 Task: Open a blank sheet, save the file as Mounteverest.html and add heading 'Mount Everest',with the parapraph 'Mount Everest, located in the Himalayas, is the world's highest peak. Scaling its summit is an ultimate challenge for mountaineers worldwide. The breathtaking vistas and physical and mental endurance required make it an iconic and sought-after adventure.'Apply Font Style lexend And font size 14. Apply font style in  Heading 'Montserrat' and font size 24 Change heading alignment to  Center and paragraph alignment to  Left
Action: Mouse moved to (248, 126)
Screenshot: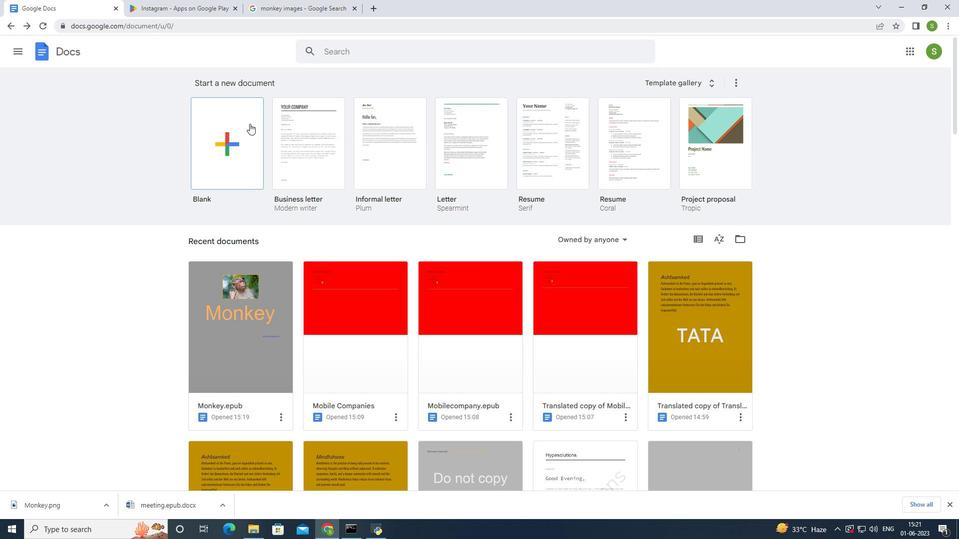 
Action: Mouse pressed left at (248, 126)
Screenshot: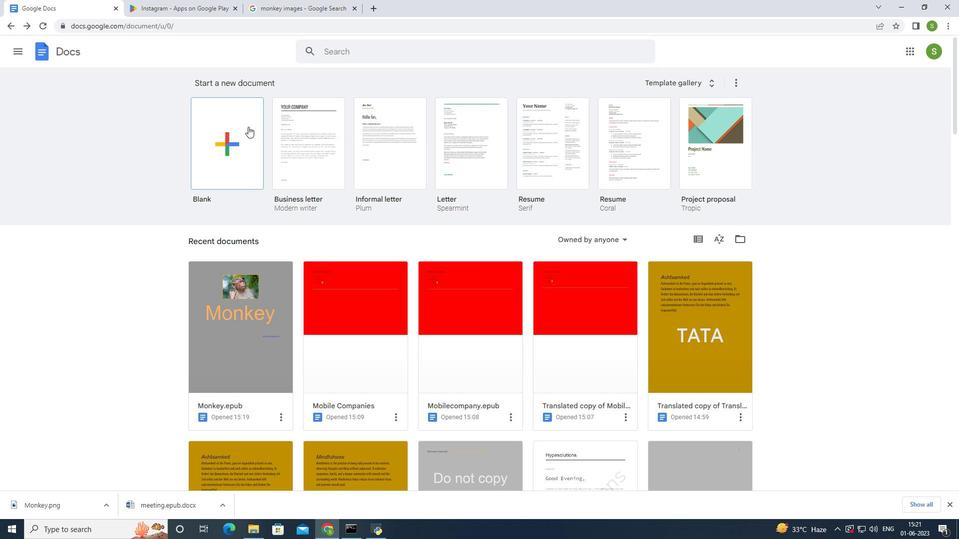 
Action: Mouse moved to (103, 43)
Screenshot: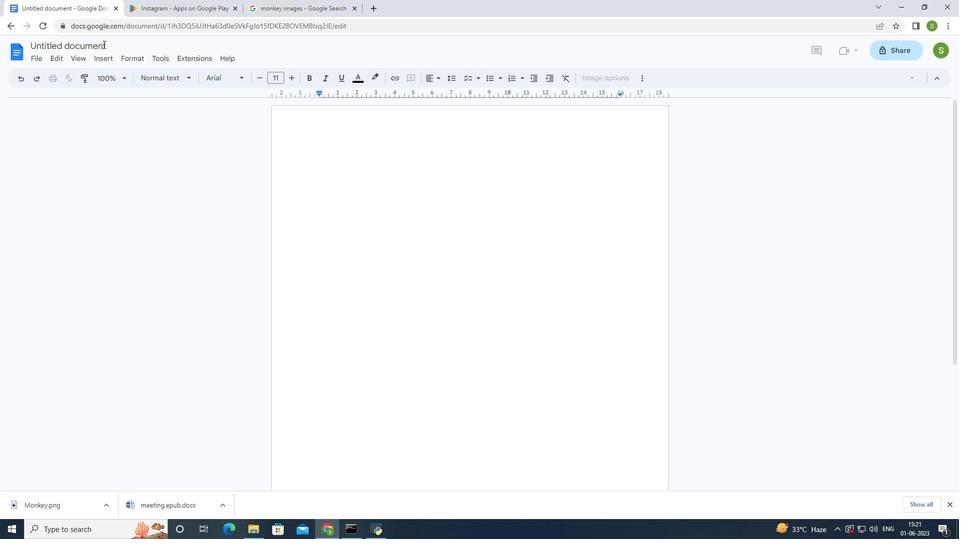 
Action: Mouse pressed left at (103, 43)
Screenshot: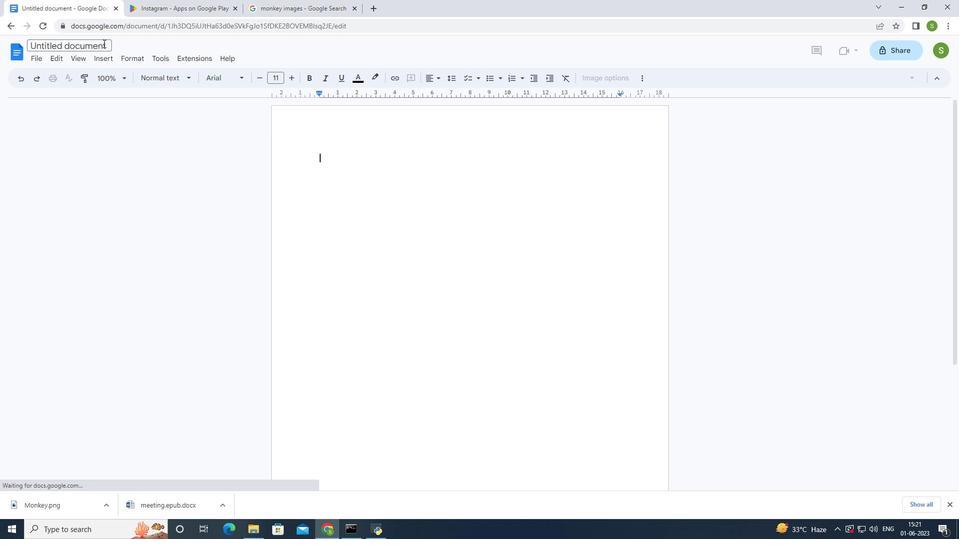 
Action: Mouse moved to (132, 40)
Screenshot: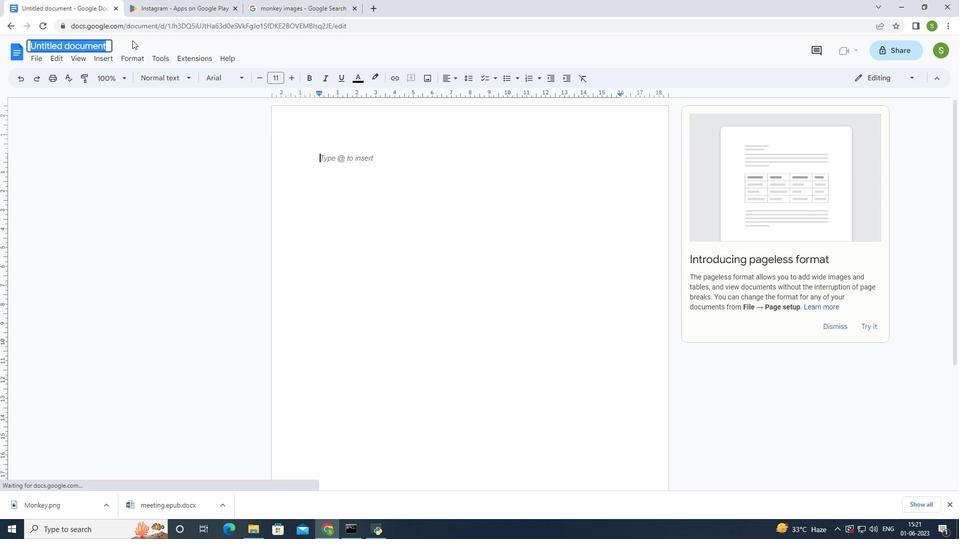 
Action: Key pressed <Key.shift>Mounteverest.html<Key.enter><Key.shift>Mount<Key.space><Key.shift><Key.shift><Key.shift><Key.shift><Key.shift><Key.shift><Key.shift><Key.shift>Everest<Key.enter><Key.shift>Mount<Key.space><Key.caps_lock><Key.caps_lock><Key.caps_lock><Key.caps_lock><Key.caps_lock><Key.caps_lock><Key.caps_lock><Key.caps_lock><Key.caps_lock><Key.caps_lock><Key.caps_lock><Key.caps_lock><Key.caps_lock><Key.caps_lock>e<Key.caps_lock>VEREST<Key.space>LOCATED<Key.space>IN<Key.space>THE<Key.space><Key.shift>hIMALAYAS<Key.space>I<Key.space><Key.backspace>S<Key.space>THE<Key.space>WORLD'S<Key.space>HIGHEST<Key.space>PEAK.<Key.space><Key.shift>sCALING<Key.space>ITS<Key.space>THE<Key.space><Key.shift>hIMALAYE<Key.backspace>AS,<Key.space>IS<Key.space>THE<Key.space>WORLD<Key.space><Key.backspace>'S<Key.space>HIGHEST<Key.space>PEAK.<Key.space><Key.backspace><Key.backspace><Key.backspace><Key.backspace><Key.backspace><Key.backspace><Key.backspace><Key.backspace><Key.backspace><Key.backspace><Key.backspace><Key.backspace><Key.backspace><Key.backspace><Key.backspace><Key.backspace><Key.backspace><Key.backspace><Key.backspace><Key.backspace><Key.backspace><Key.backspace><Key.backspace><Key.backspace><Key.backspace><Key.backspace><Key.backspace><Key.backspace><Key.backspace><Key.backspace><Key.backspace><Key.backspace><Key.backspace><Key.backspace><Key.backspace><Key.backspace><Key.backspace><Key.backspace><Key.backspace><Key.backspace><Key.backspace><Key.backspace><Key.backspace><Key.backspace>SUMMIT<Key.space>IS<Key.space>AN<Key.space>UNL<Key.backspace><Key.backspace>LTIMATE<Key.space>CHALLENGE<Key.space>FOR<Key.space>MOUNTAINEERS<Key.space>WORLDWIDE.<Key.space><Key.shift>tHE<Key.space>BREATH<Key.space>TAKING<Key.space>VISTAS<Key.space>AND<Key.space>PHYSICAL<Key.space>AND<Key.space>MENTAL<Key.space>ENDURANCE<Key.space>REQUIRED<Key.space>MAKE<Key.space>IT<Key.space>AN<Key.space>ICONIC<Key.space>AND<Key.space>SOUGHT-AFTER<Key.space>ADVENTURE.
Screenshot: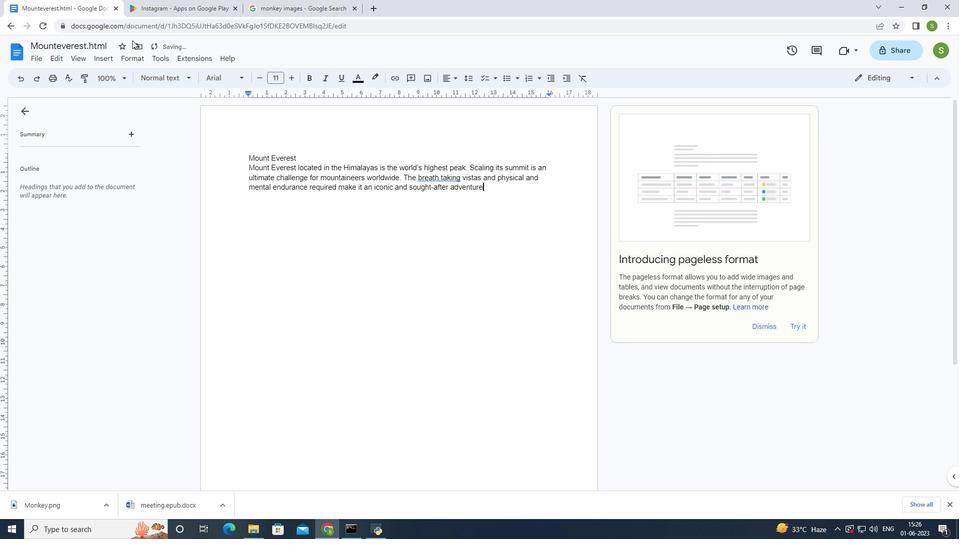 
Action: Mouse moved to (447, 179)
Screenshot: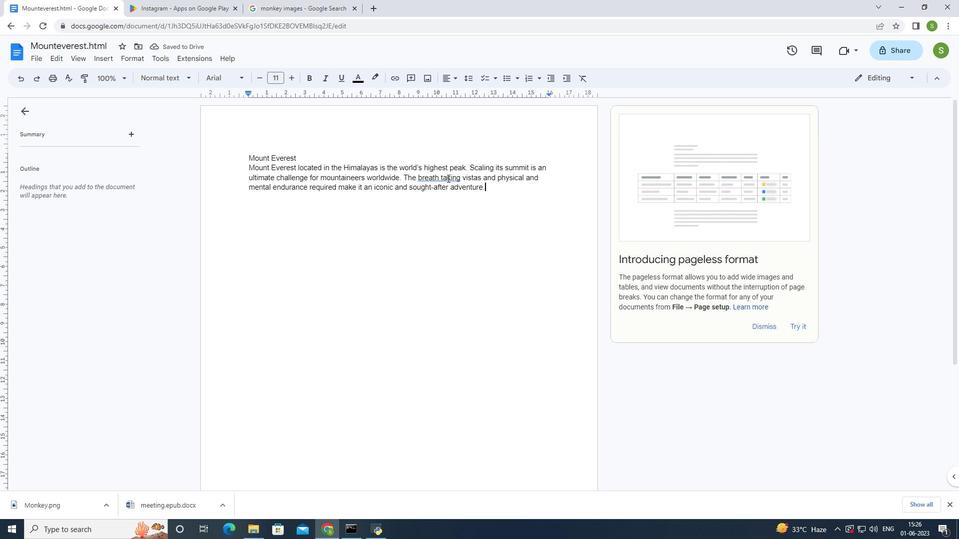 
Action: Mouse pressed left at (447, 179)
Screenshot: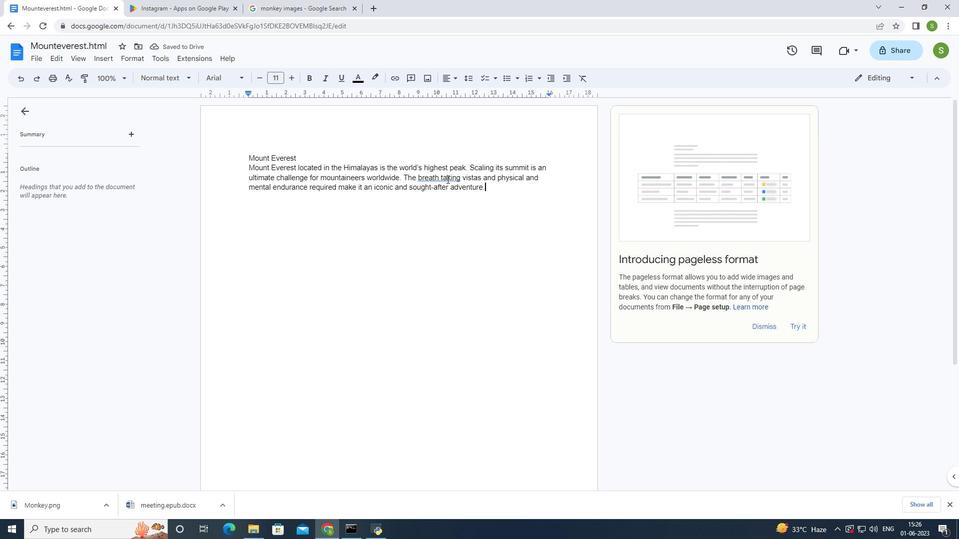 
Action: Mouse moved to (449, 164)
Screenshot: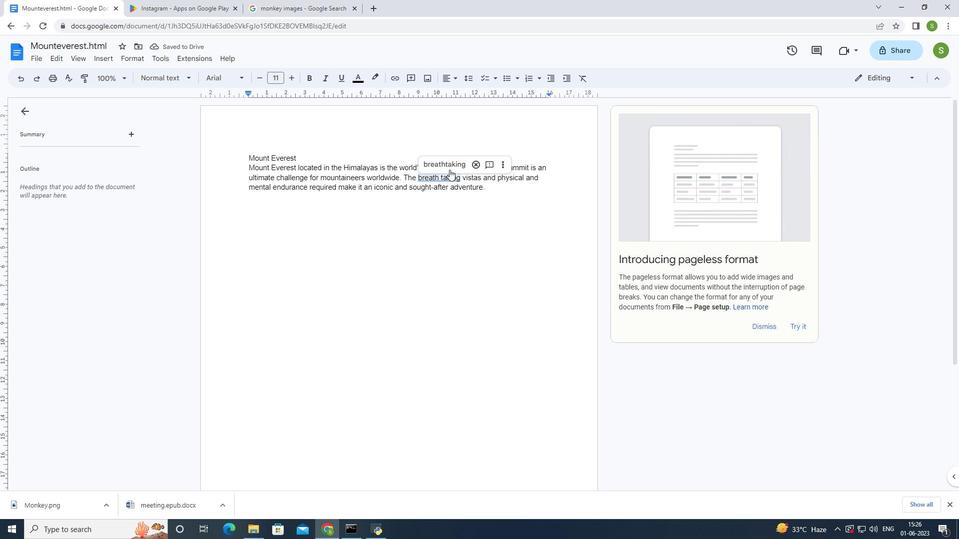 
Action: Mouse pressed left at (449, 164)
Screenshot: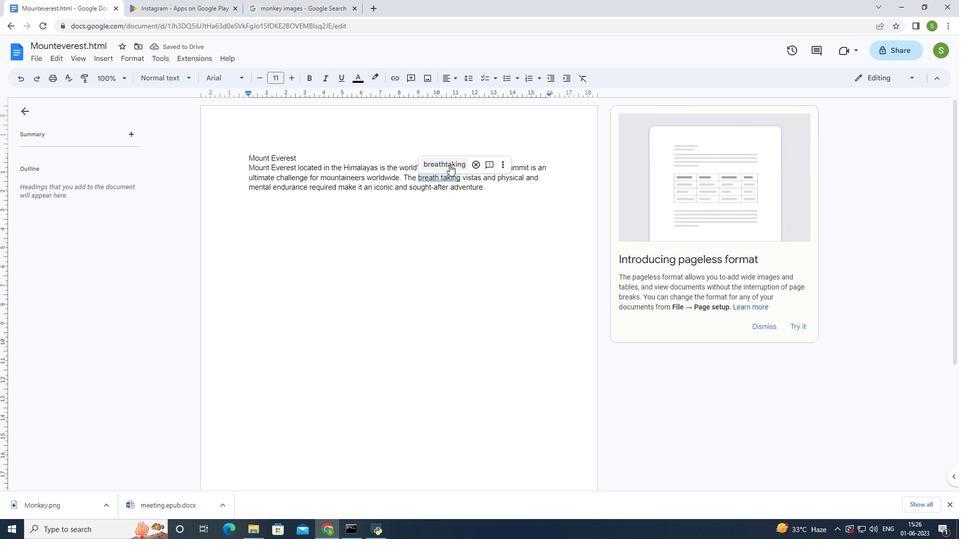 
Action: Mouse moved to (492, 185)
Screenshot: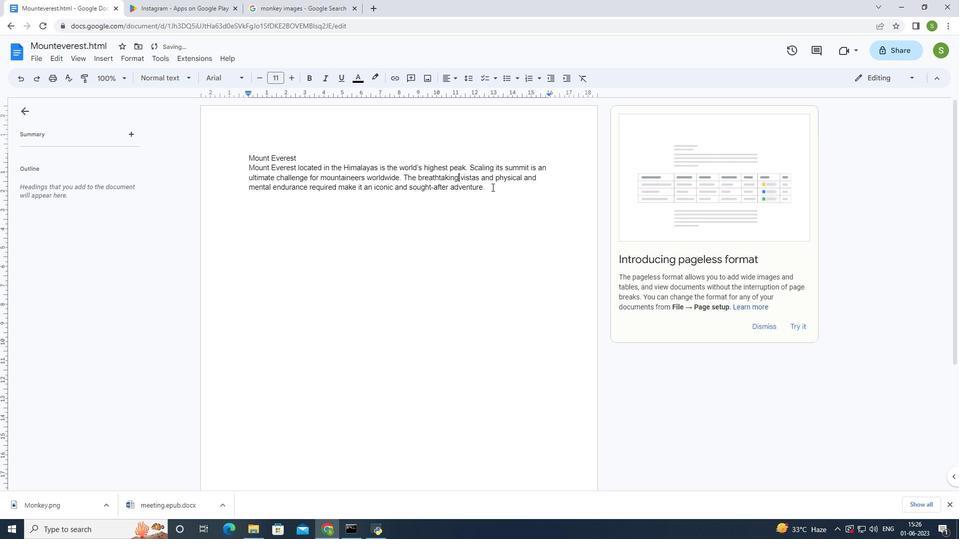 
Action: Mouse pressed left at (492, 185)
Screenshot: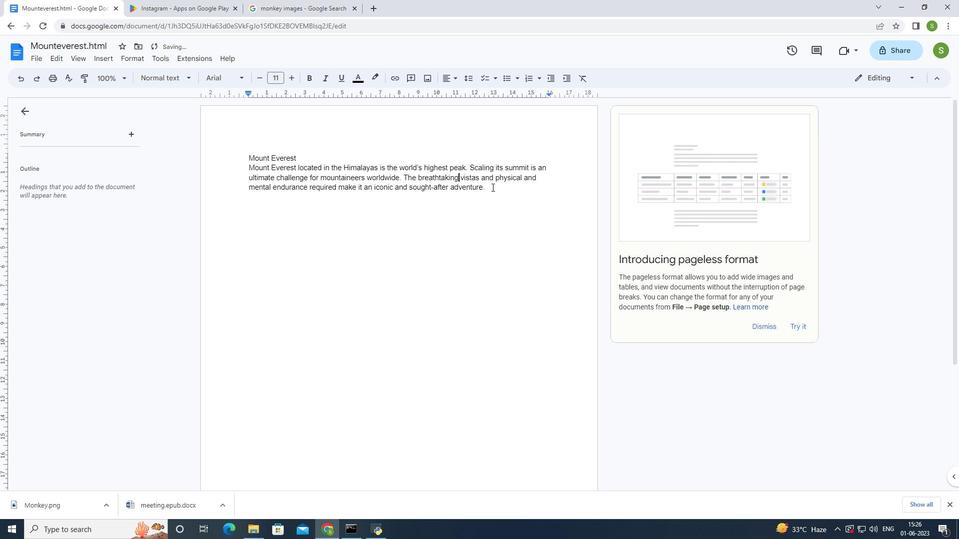 
Action: Mouse moved to (247, 167)
Screenshot: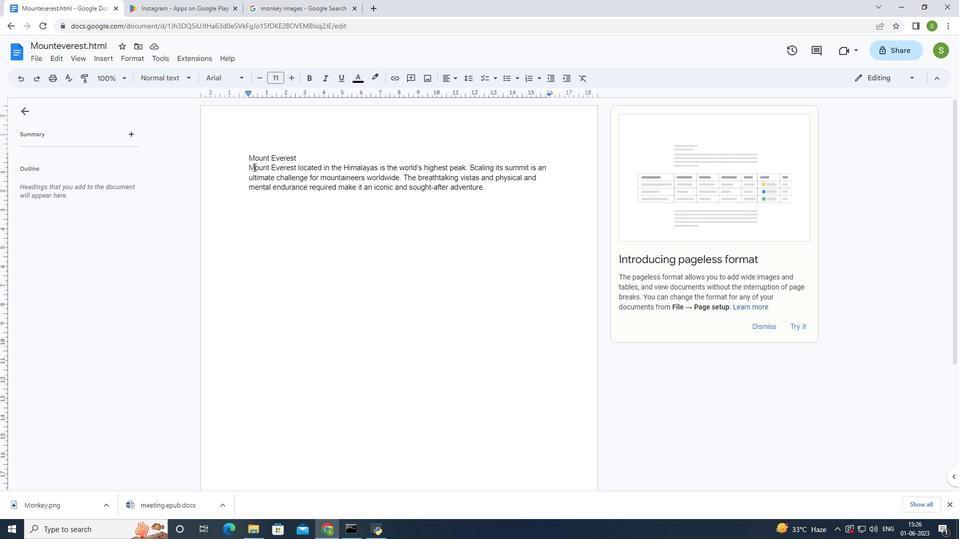 
Action: Mouse pressed left at (247, 167)
Screenshot: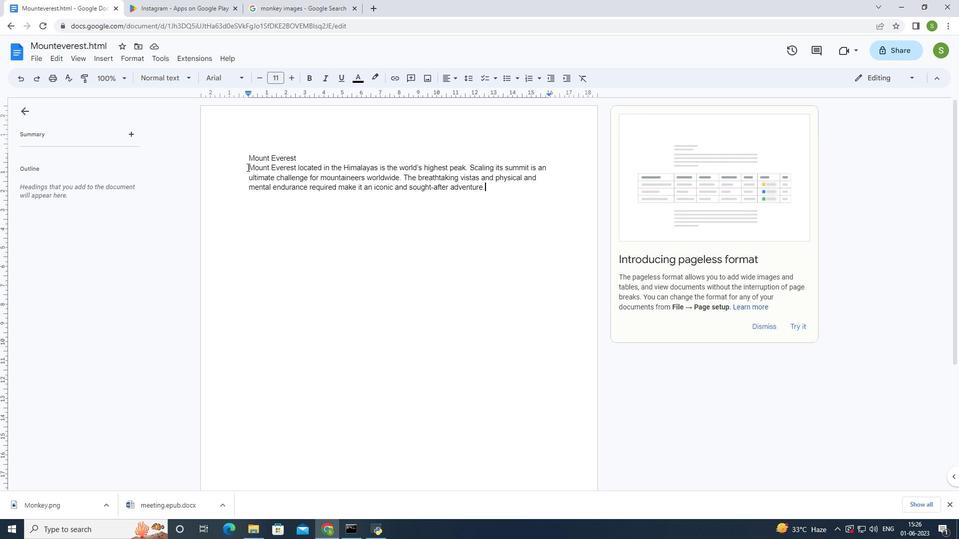 
Action: Mouse moved to (224, 75)
Screenshot: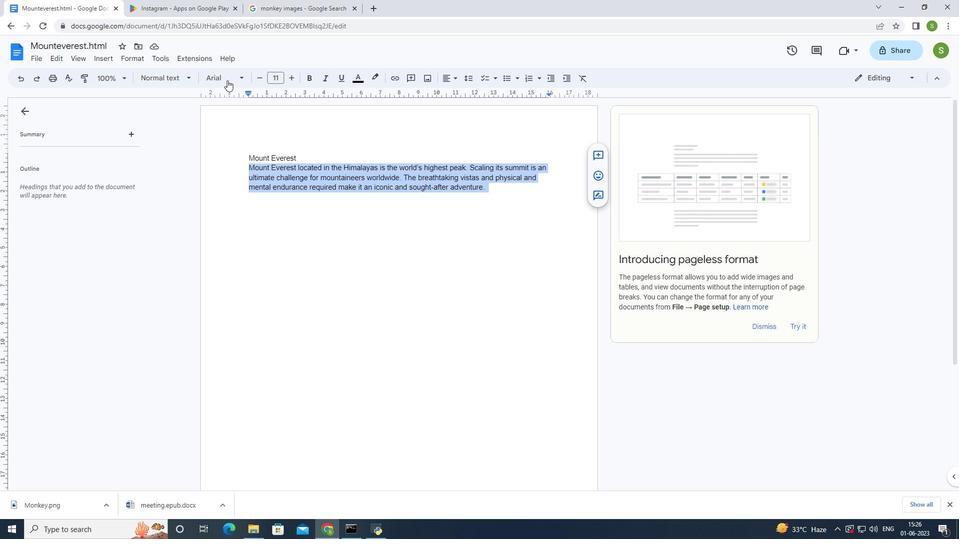 
Action: Mouse pressed left at (224, 75)
Screenshot: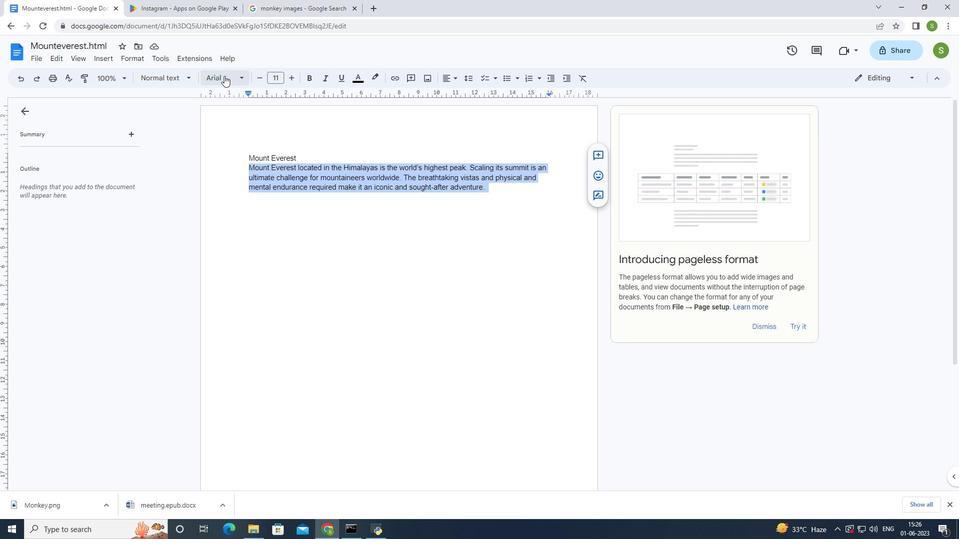 
Action: Mouse moved to (246, 98)
Screenshot: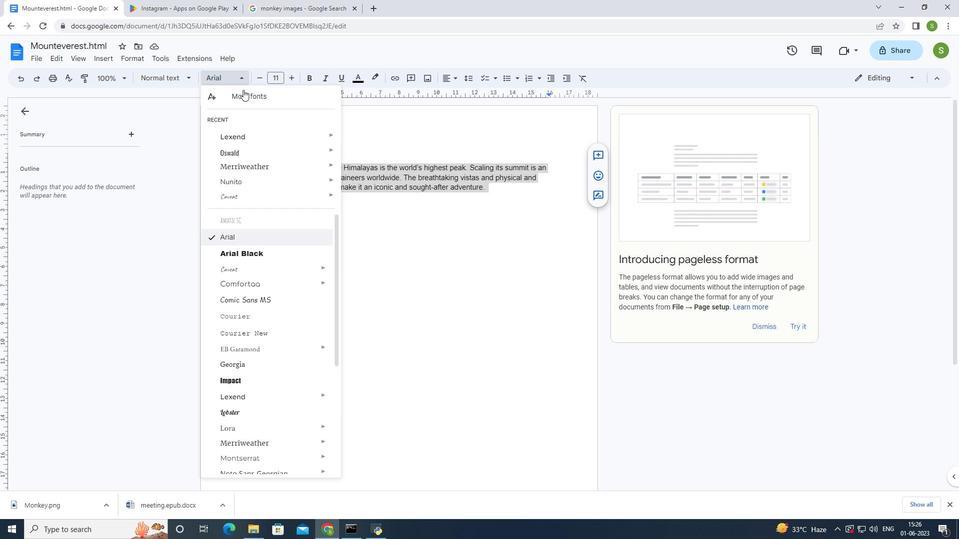
Action: Mouse pressed left at (246, 98)
Screenshot: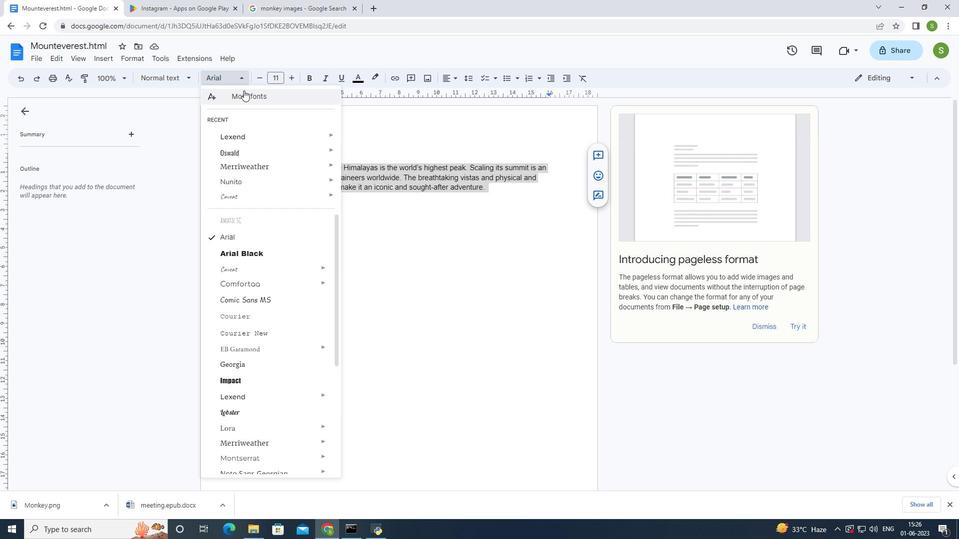 
Action: Mouse moved to (329, 142)
Screenshot: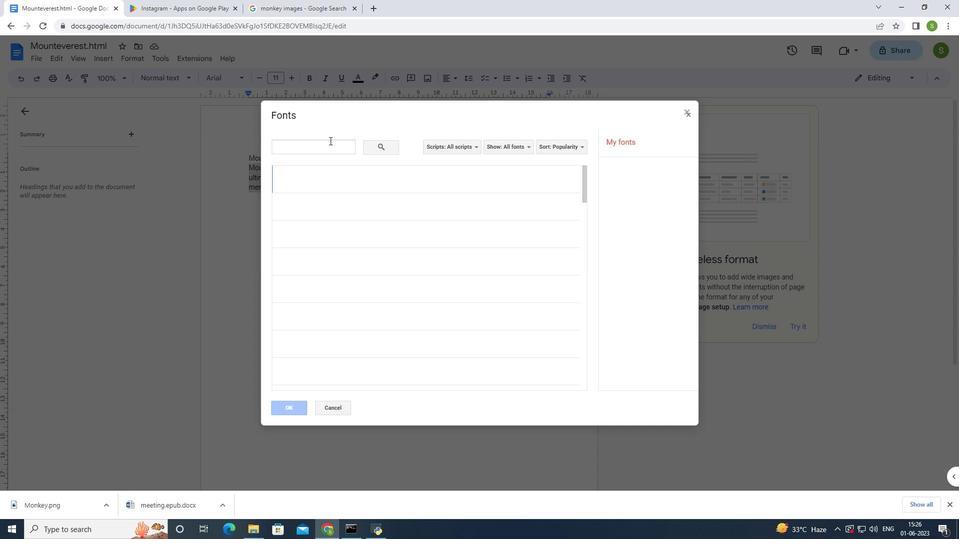 
Action: Mouse pressed left at (329, 142)
Screenshot: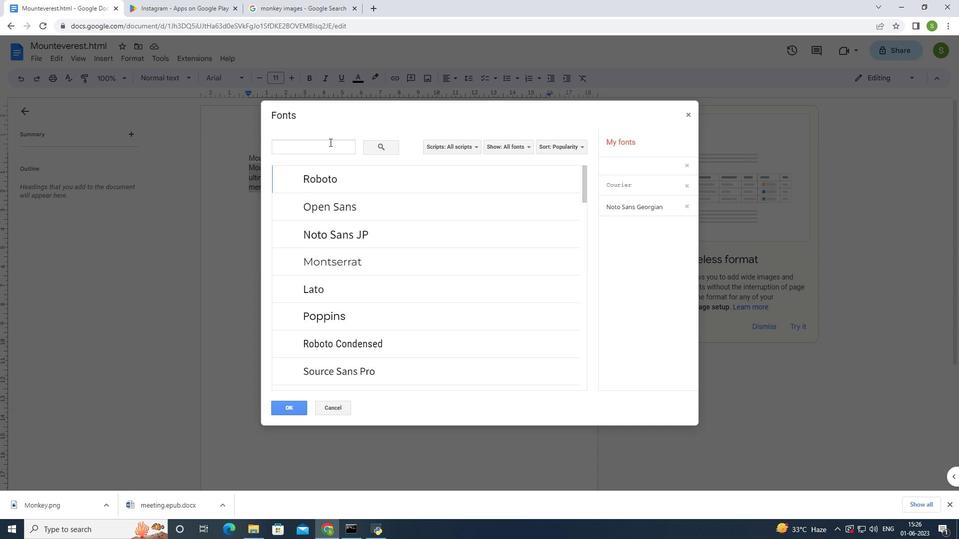 
Action: Mouse moved to (331, 146)
Screenshot: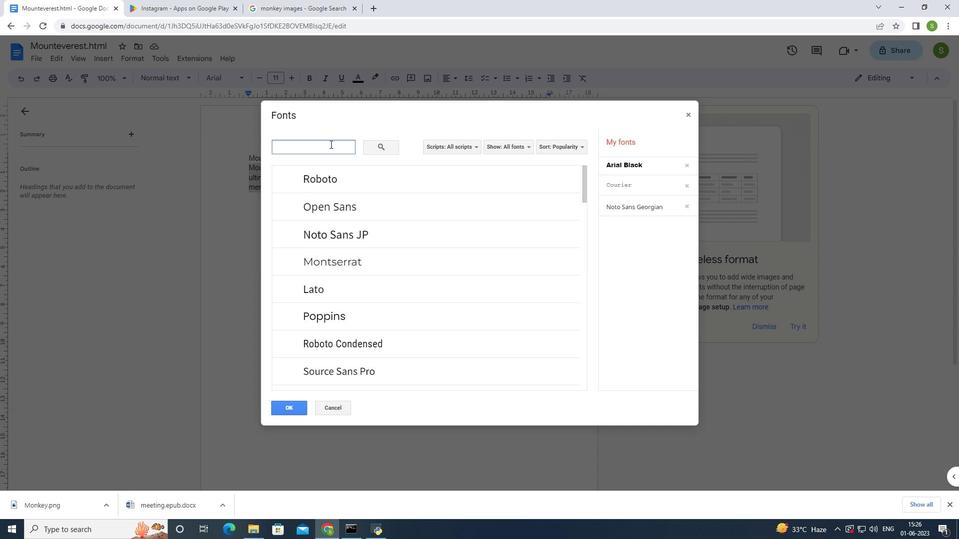 
Action: Key pressed <Key.shift><Key.shift>lEX
Screenshot: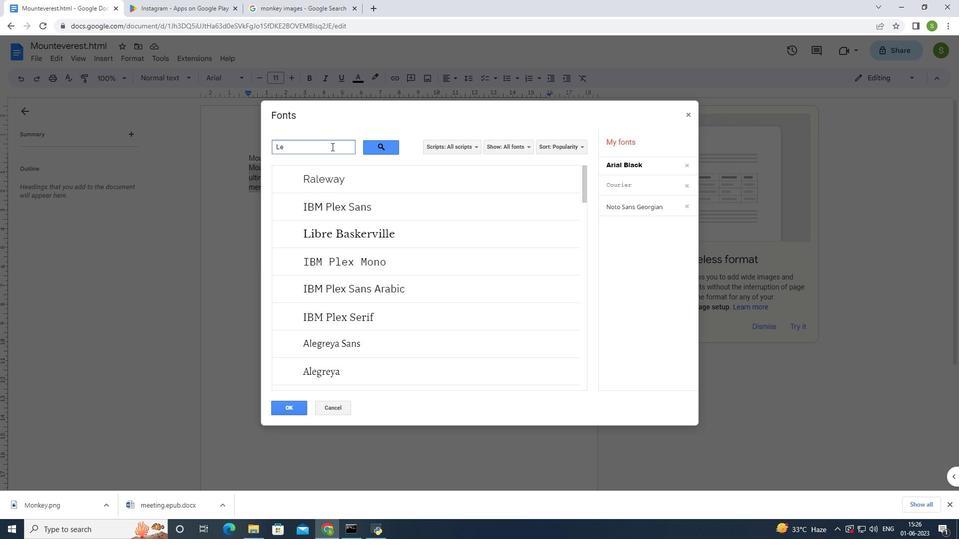 
Action: Mouse moved to (959, 539)
Screenshot: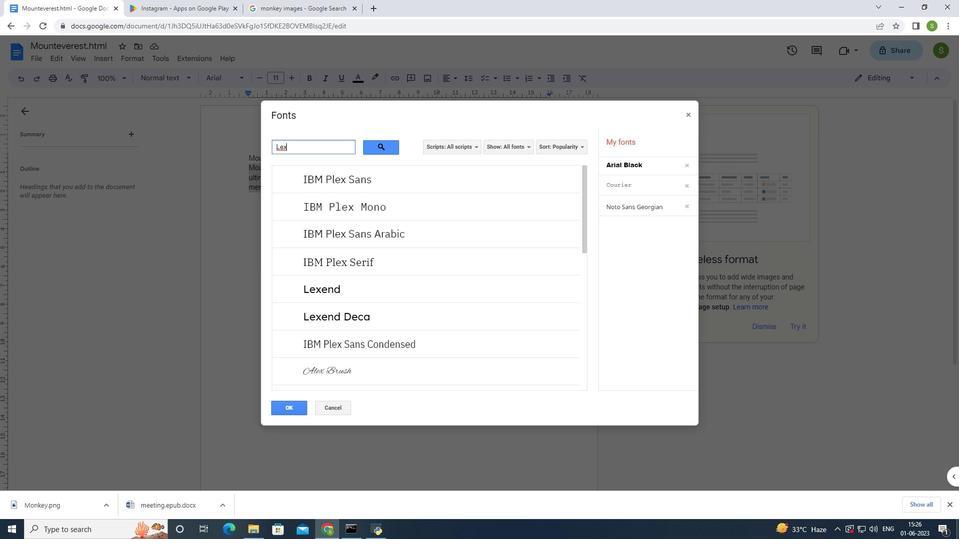 
Action: Key pressed END
Screenshot: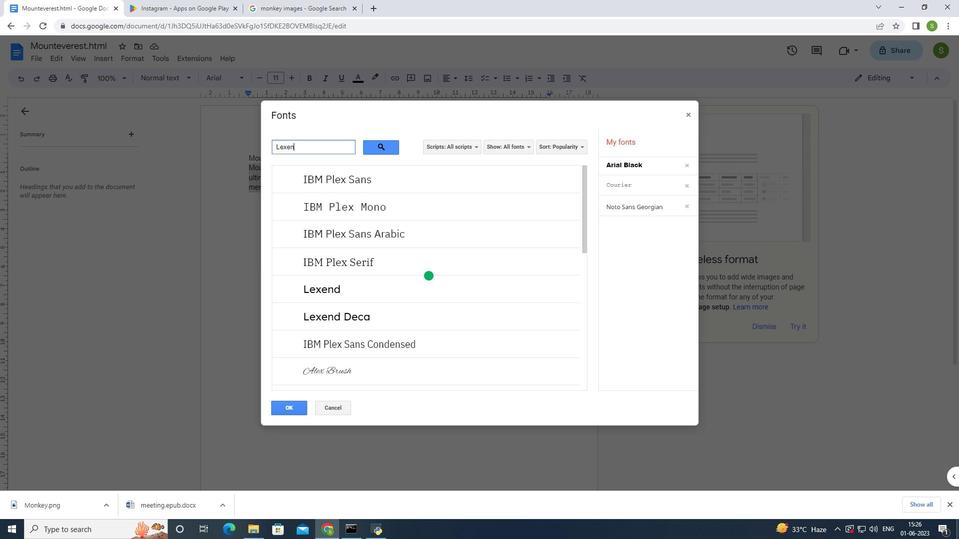 
Action: Mouse moved to (388, 173)
Screenshot: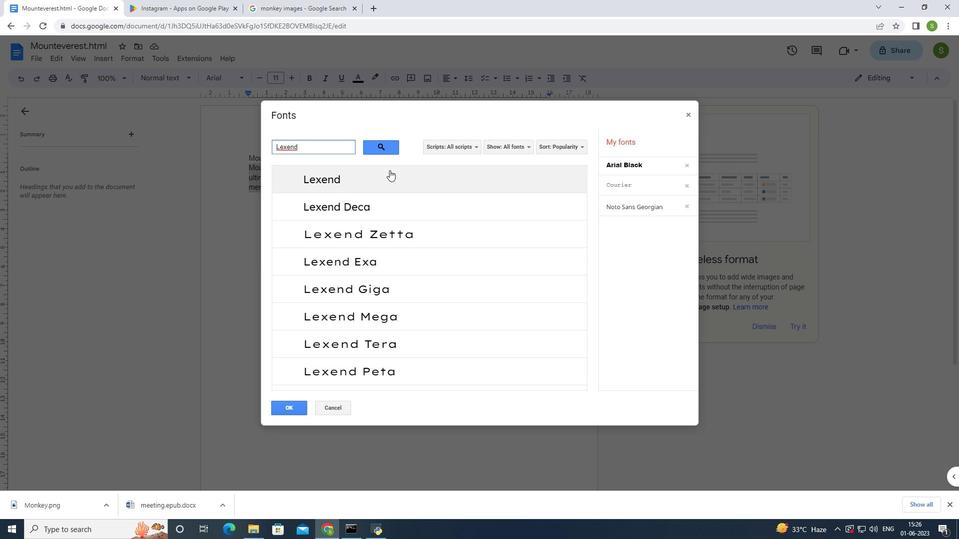 
Action: Mouse pressed left at (388, 173)
Screenshot: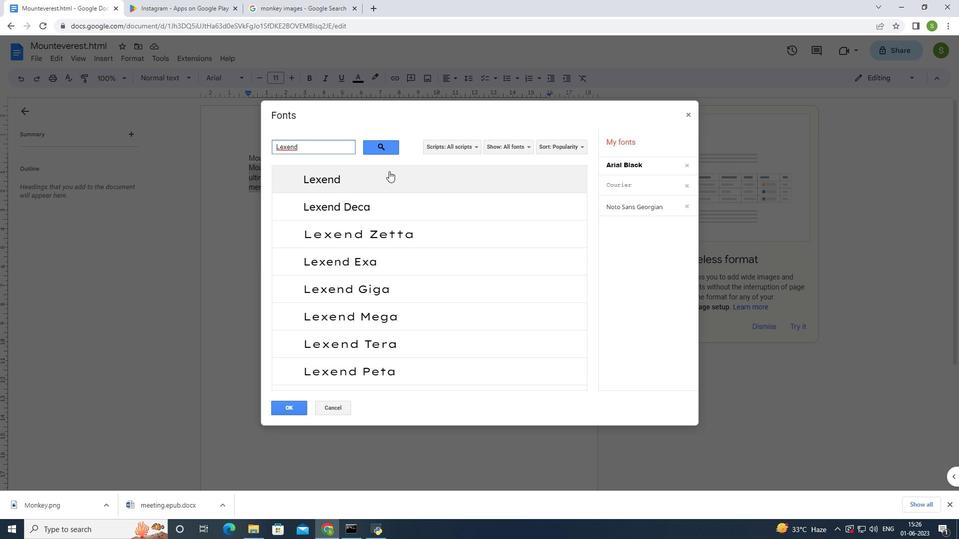
Action: Mouse moved to (290, 405)
Screenshot: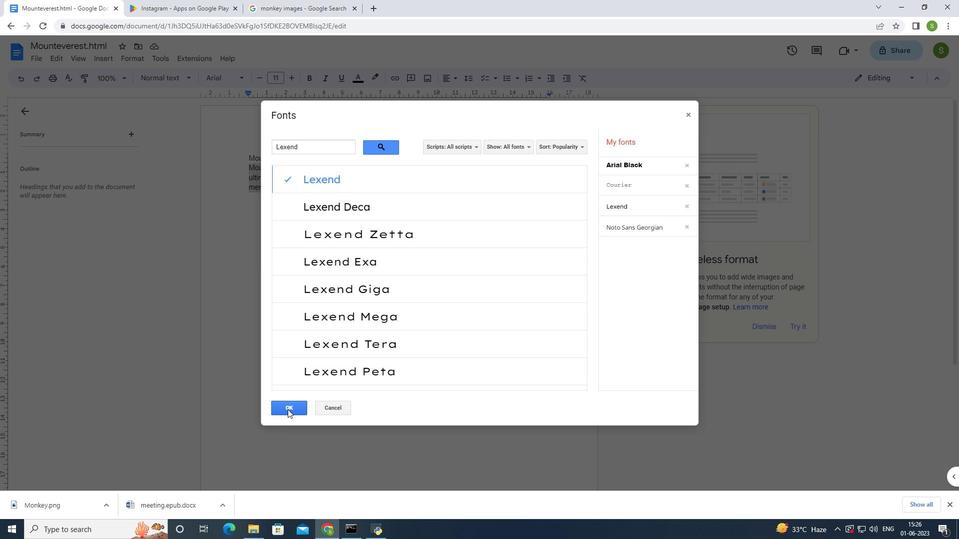 
Action: Mouse pressed left at (290, 405)
Screenshot: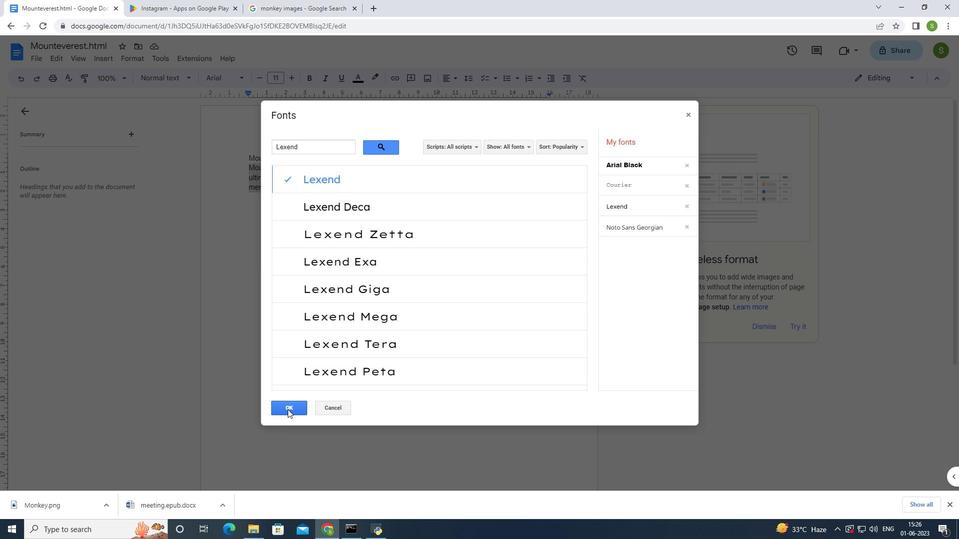
Action: Mouse moved to (290, 79)
Screenshot: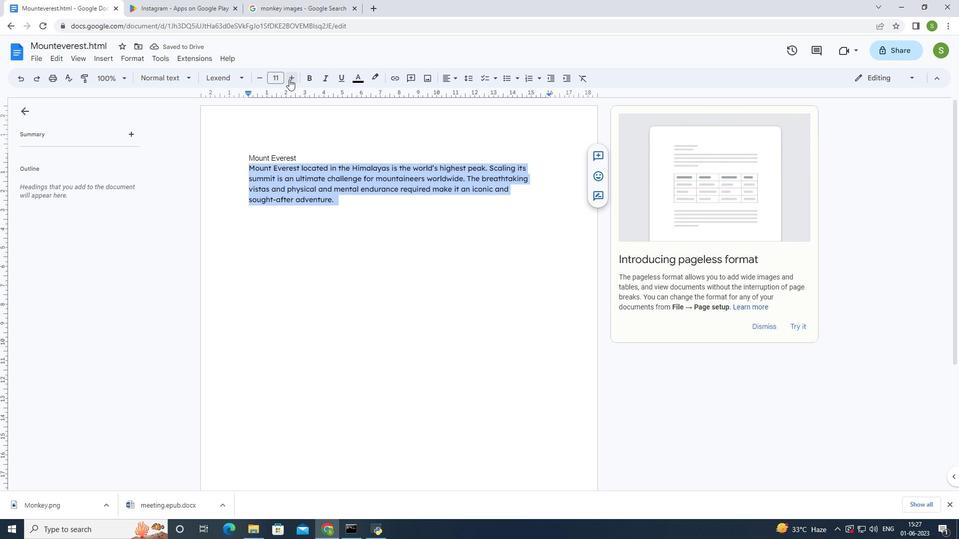 
Action: Mouse pressed left at (290, 79)
Screenshot: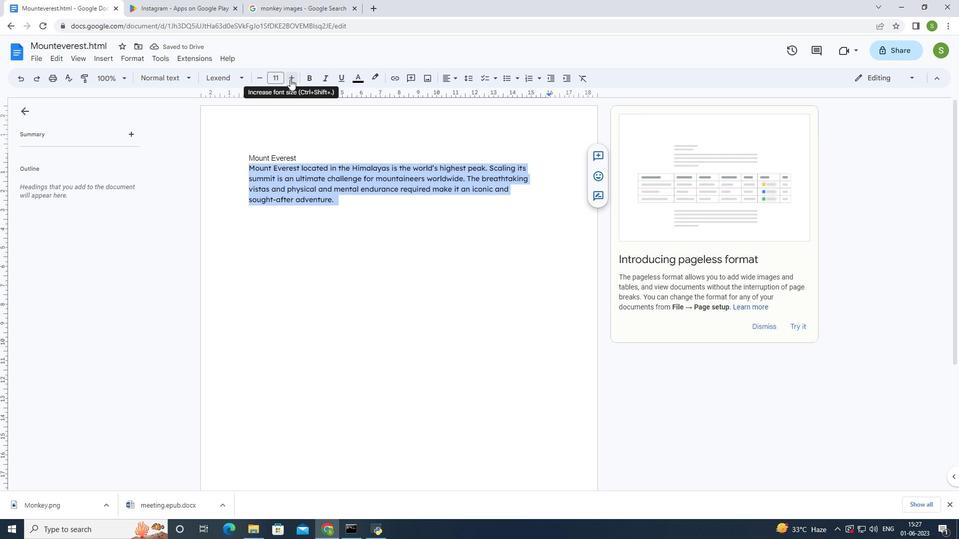 
Action: Mouse pressed left at (290, 79)
Screenshot: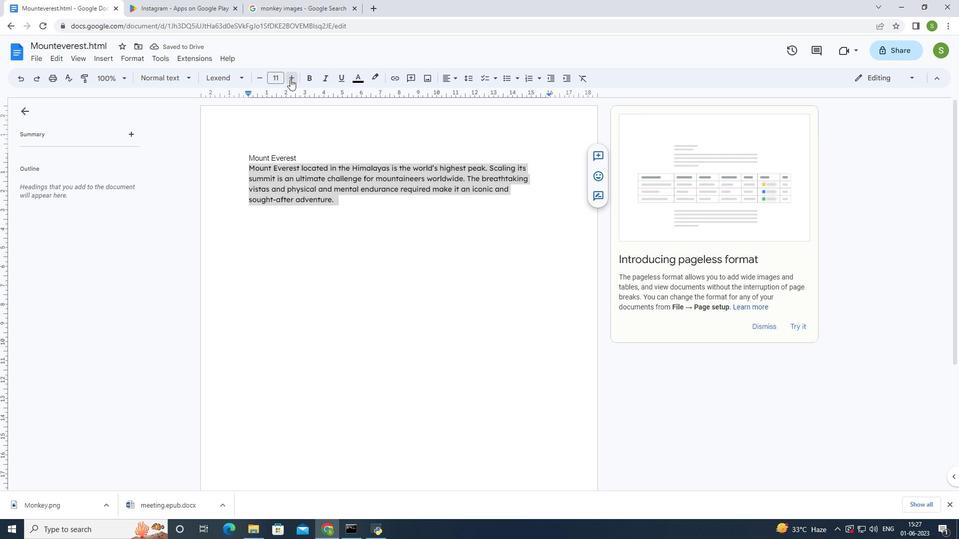 
Action: Mouse pressed left at (290, 79)
Screenshot: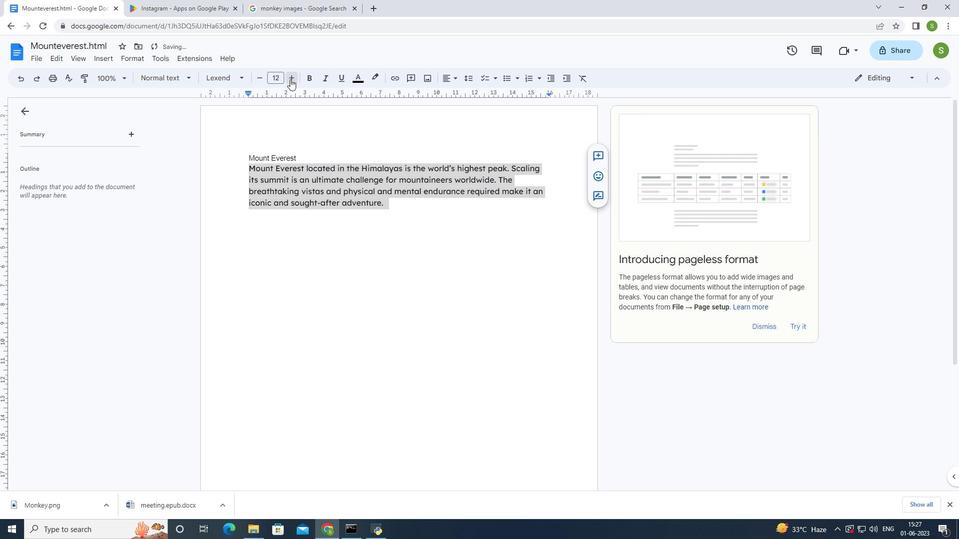 
Action: Mouse moved to (290, 79)
Screenshot: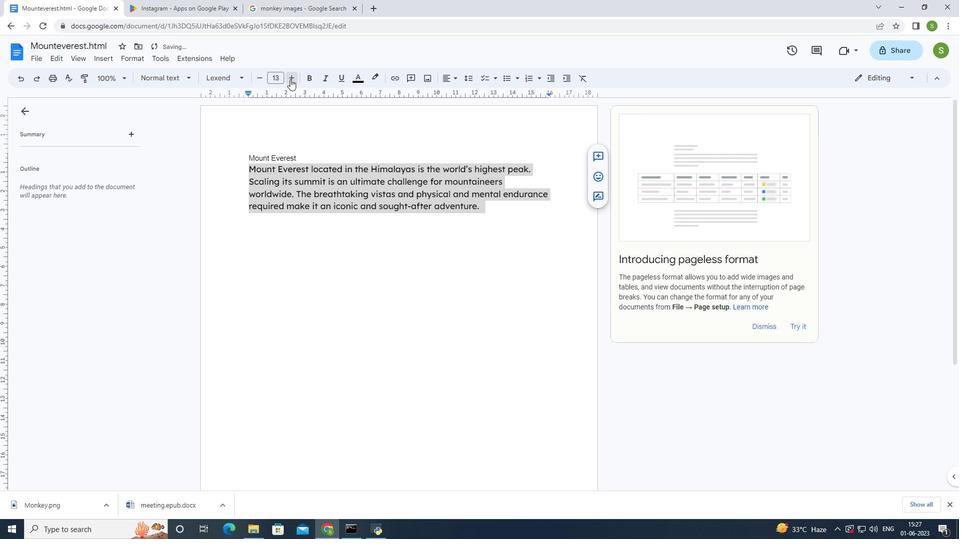 
Action: Mouse pressed left at (290, 79)
Screenshot: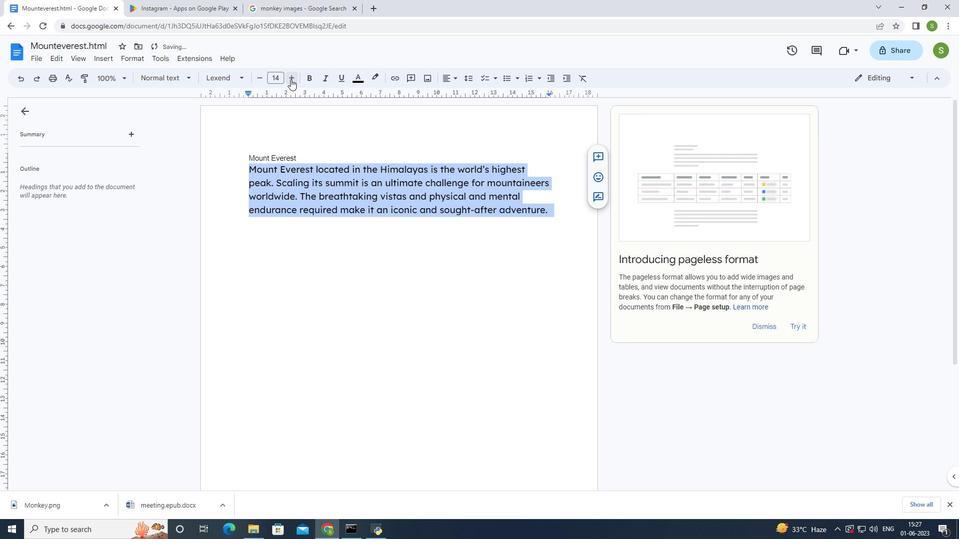 
Action: Mouse moved to (259, 81)
Screenshot: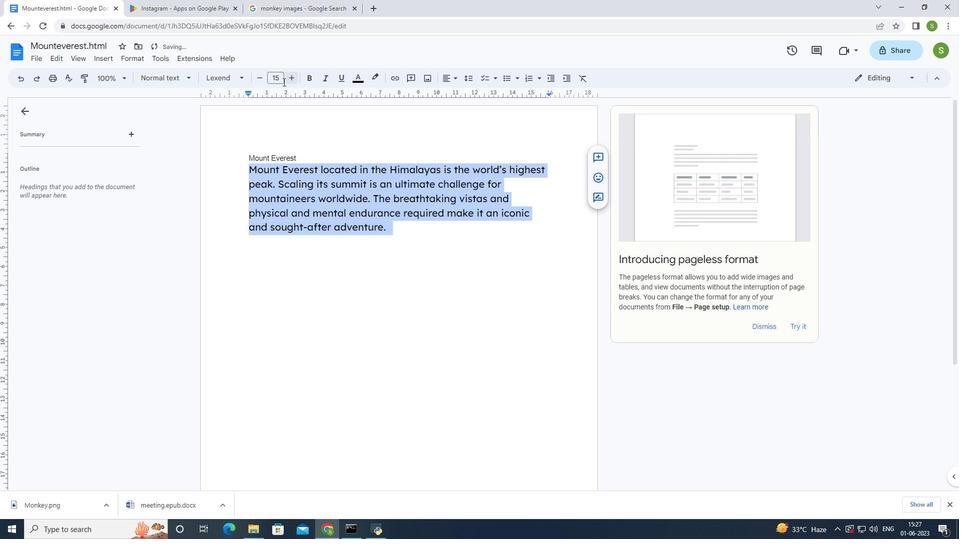 
Action: Mouse pressed left at (259, 81)
Screenshot: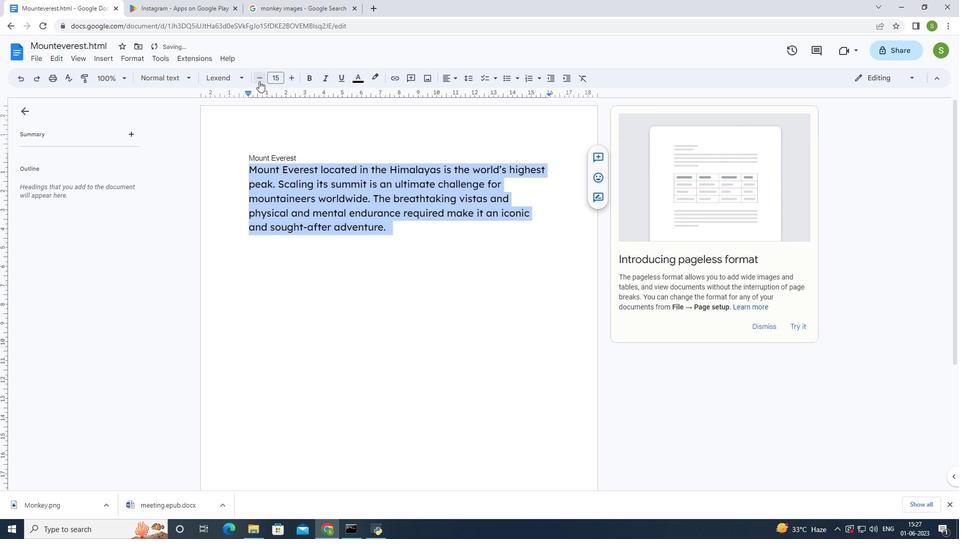 
Action: Mouse moved to (374, 263)
Screenshot: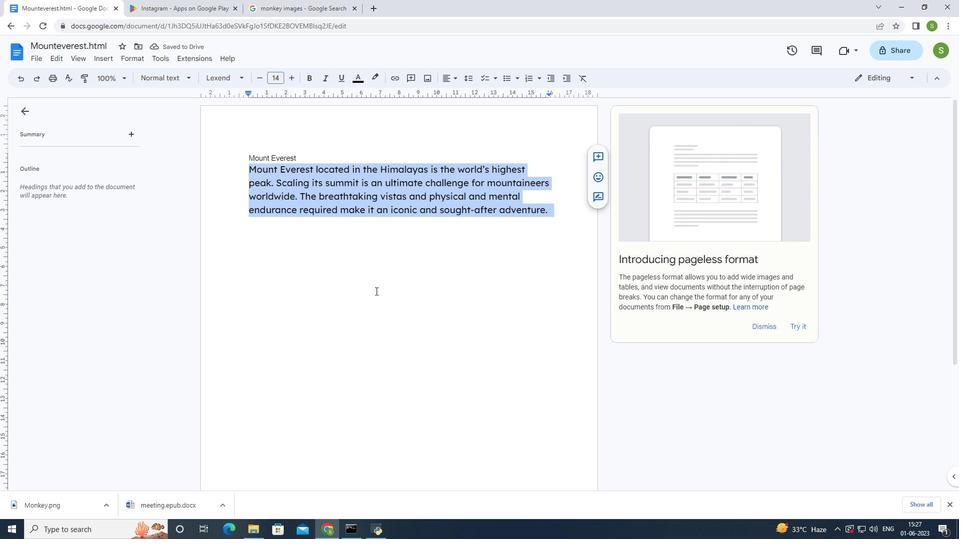 
Action: Mouse pressed left at (374, 263)
Screenshot: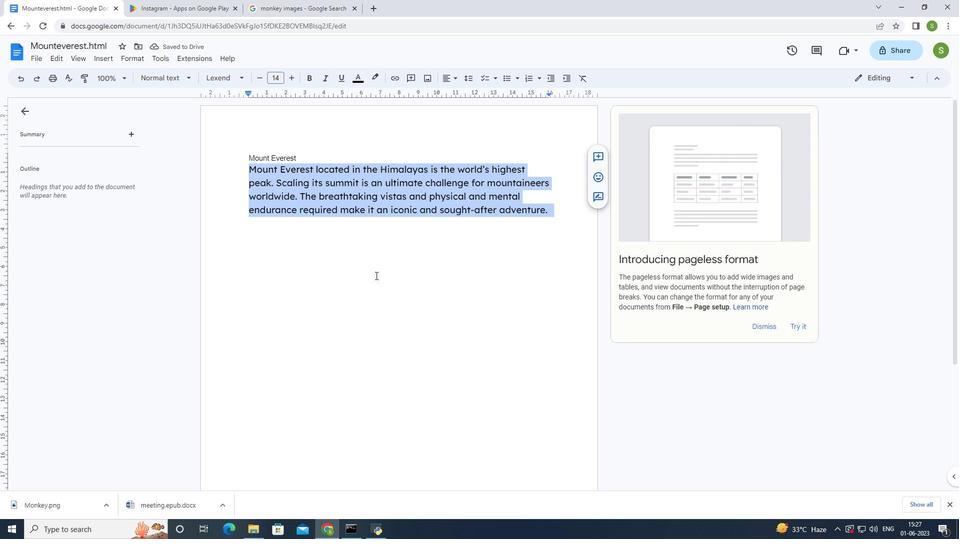 
Action: Mouse moved to (300, 155)
Screenshot: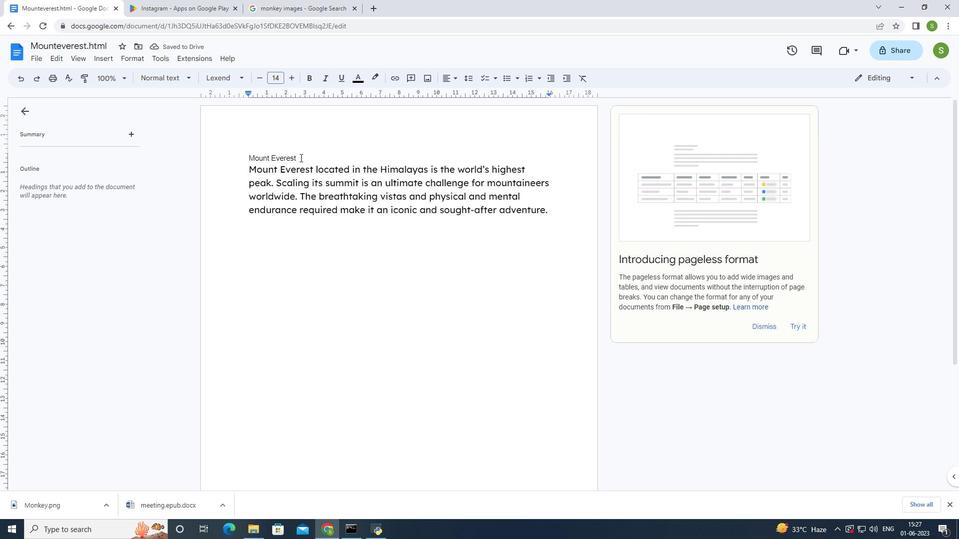 
Action: Mouse pressed left at (300, 155)
Screenshot: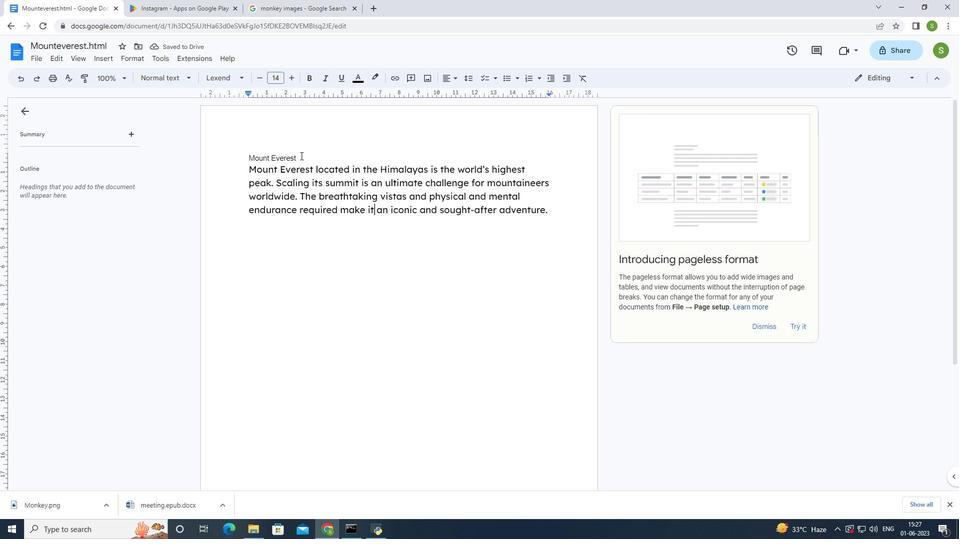 
Action: Mouse moved to (205, 73)
Screenshot: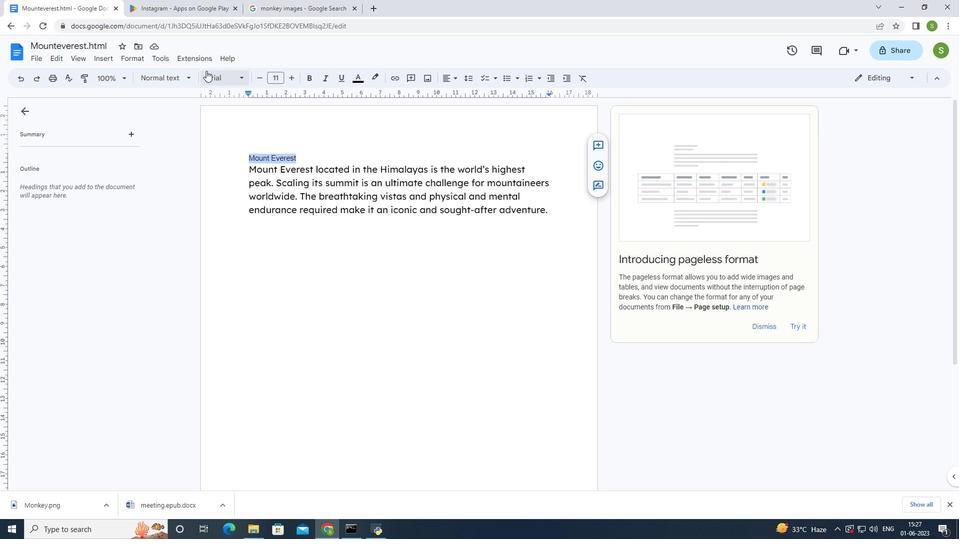 
Action: Mouse pressed left at (205, 73)
Screenshot: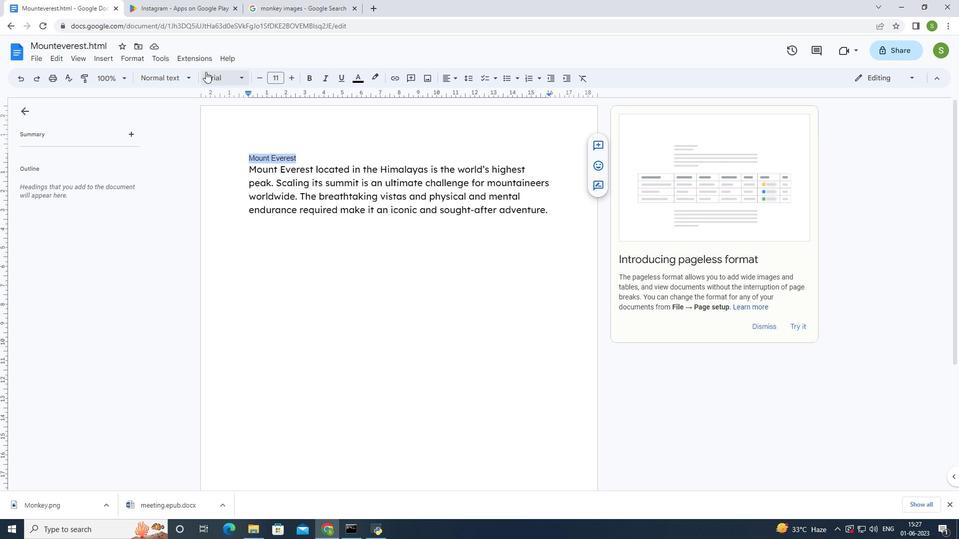 
Action: Mouse moved to (246, 100)
Screenshot: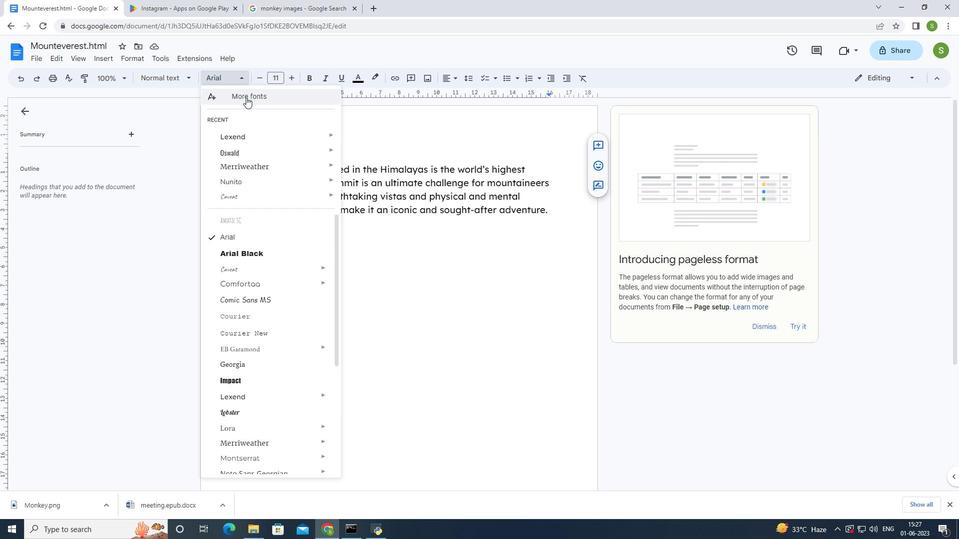 
Action: Mouse pressed left at (246, 100)
Screenshot: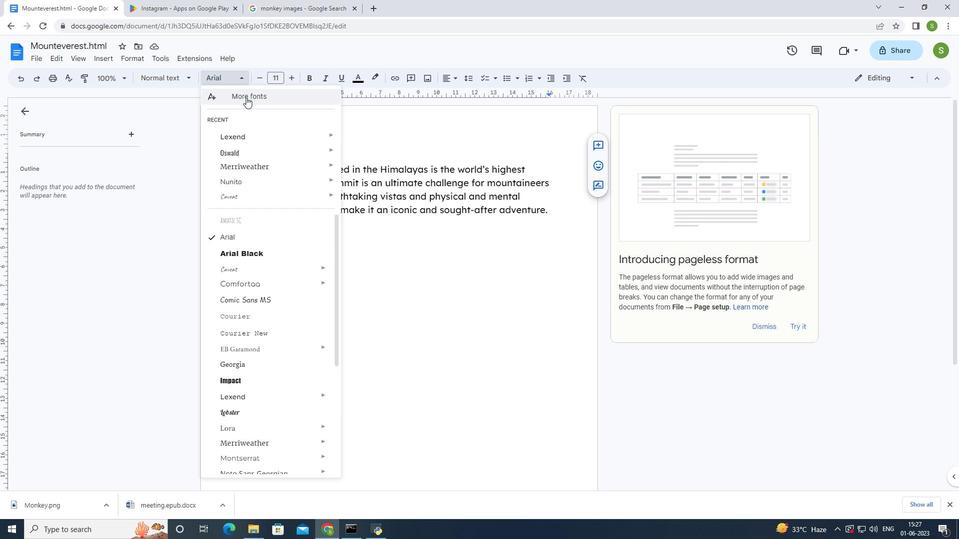 
Action: Mouse moved to (323, 148)
Screenshot: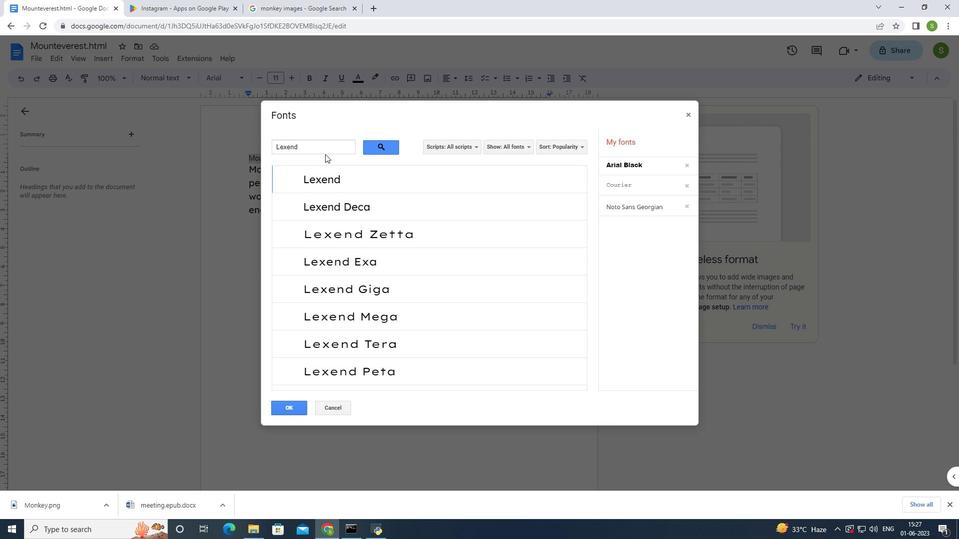 
Action: Mouse pressed left at (323, 148)
Screenshot: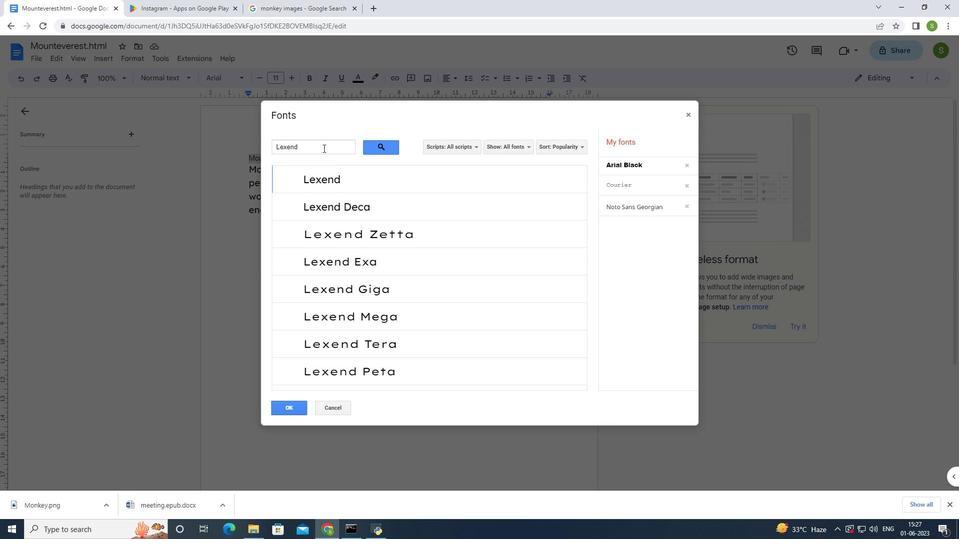 
Action: Key pressed <Key.backspace><Key.backspace><Key.backspace><Key.backspace><Key.backspace><Key.backspace><Key.backspace><Key.backspace><Key.backspace><Key.shift>mO
Screenshot: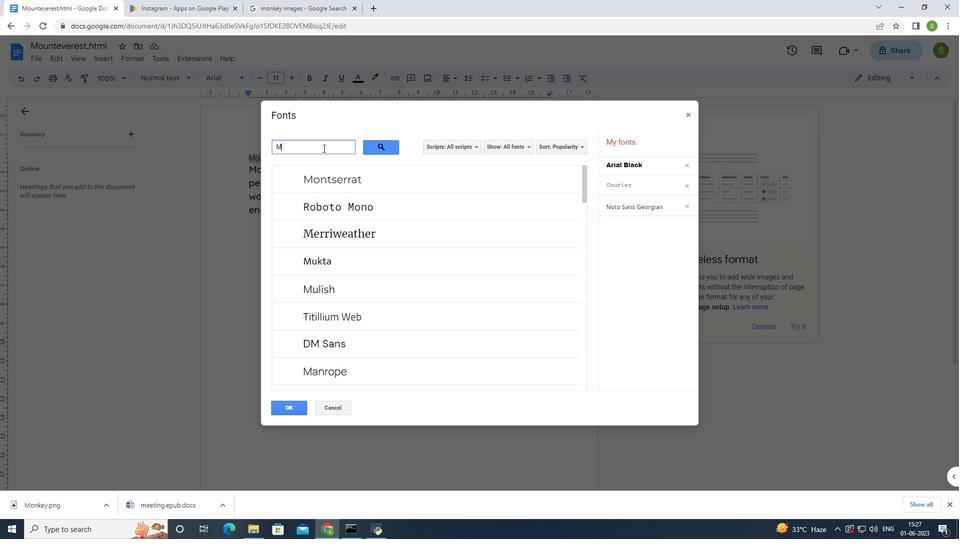 
Action: Mouse moved to (321, 174)
Screenshot: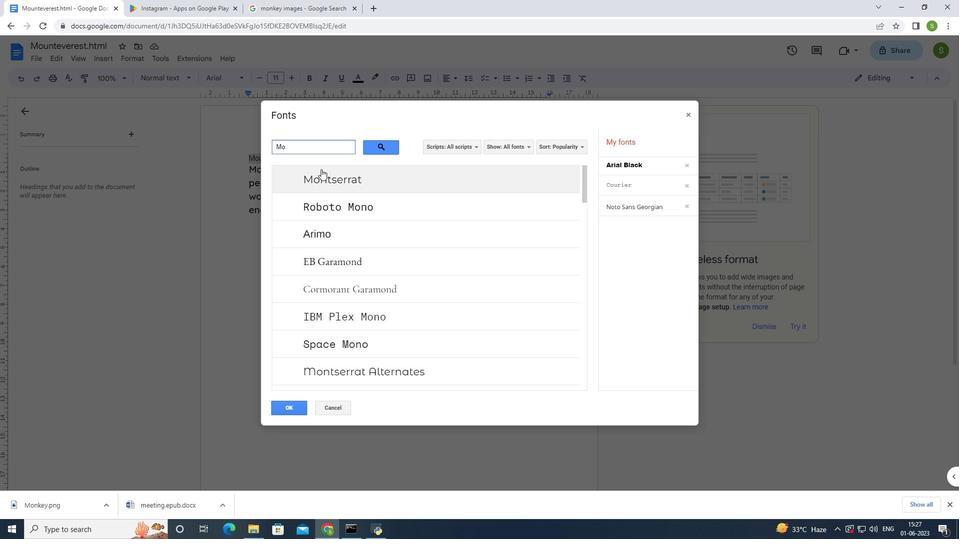
Action: Mouse pressed left at (321, 174)
Screenshot: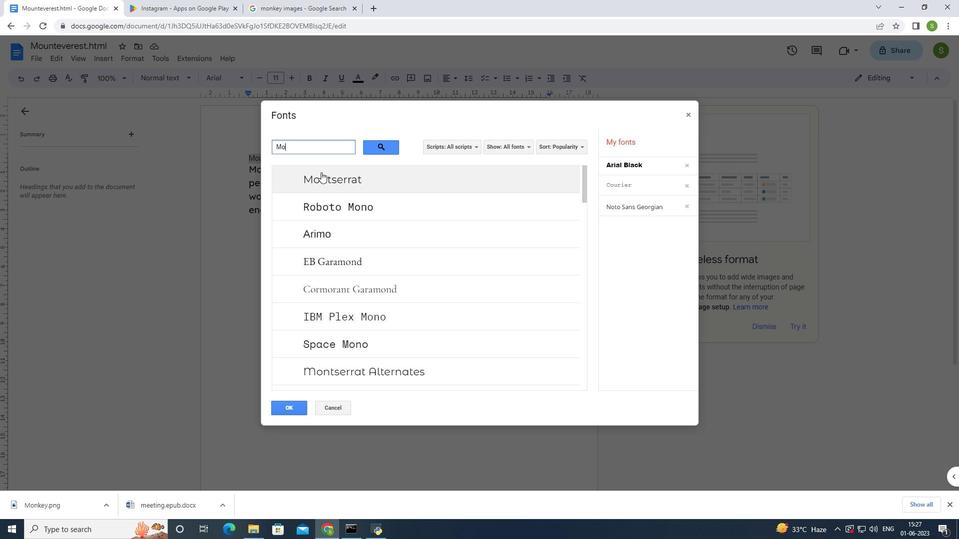 
Action: Mouse moved to (300, 409)
Screenshot: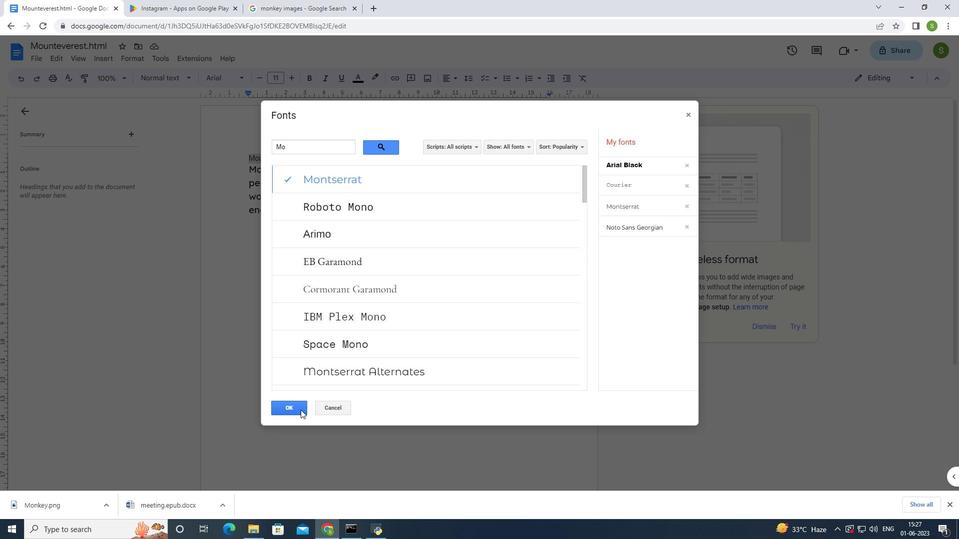 
Action: Mouse pressed left at (300, 409)
Screenshot: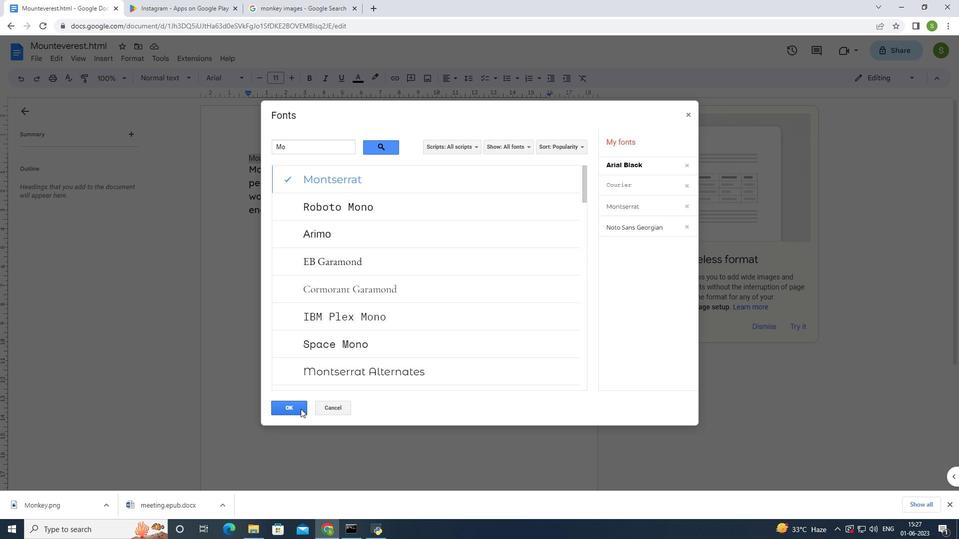 
Action: Mouse moved to (290, 76)
Screenshot: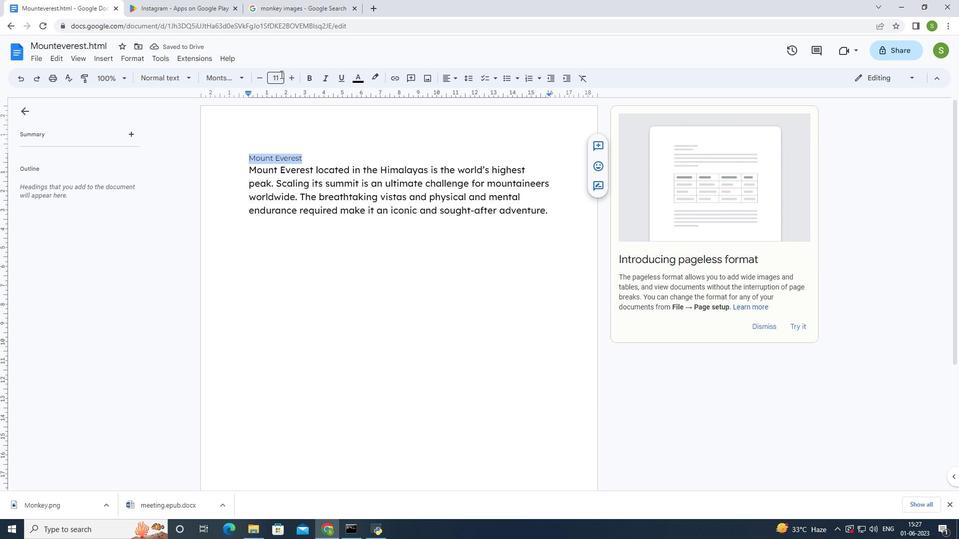 
Action: Mouse pressed left at (290, 76)
Screenshot: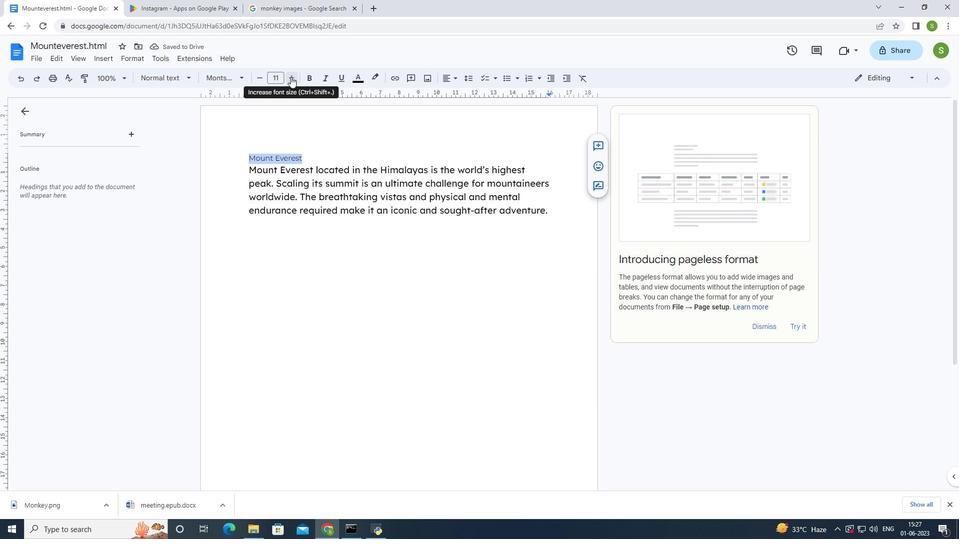 
Action: Mouse pressed left at (290, 76)
Screenshot: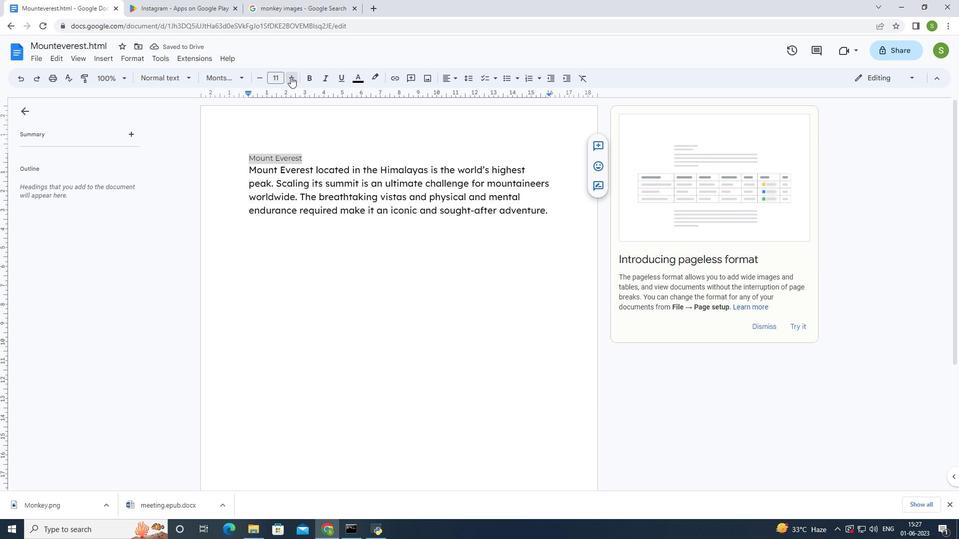
Action: Mouse pressed left at (290, 76)
Screenshot: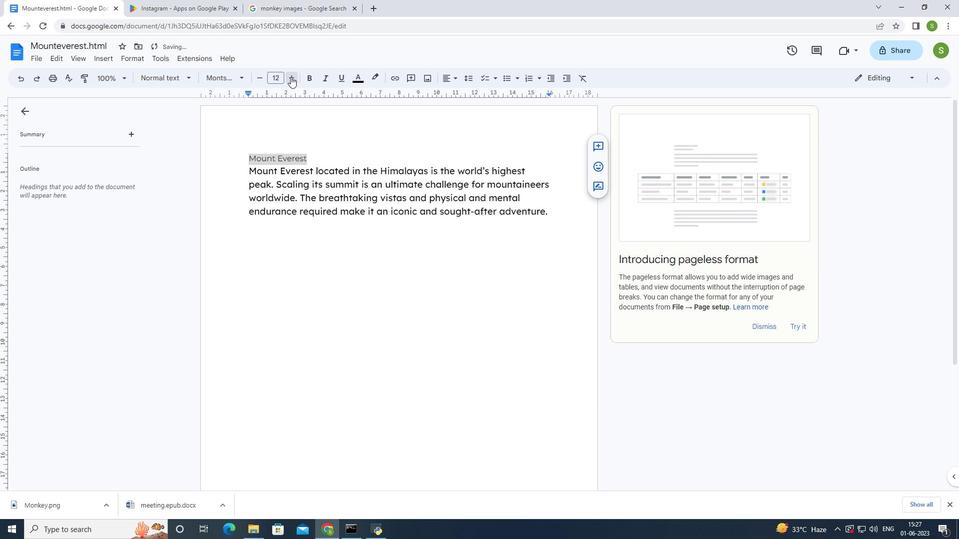 
Action: Mouse pressed left at (290, 76)
Screenshot: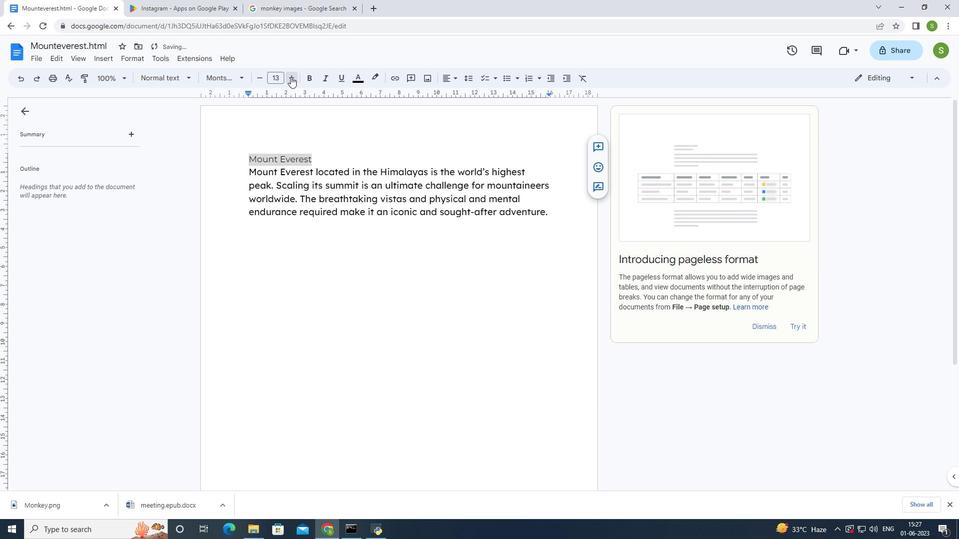 
Action: Mouse pressed left at (290, 76)
Screenshot: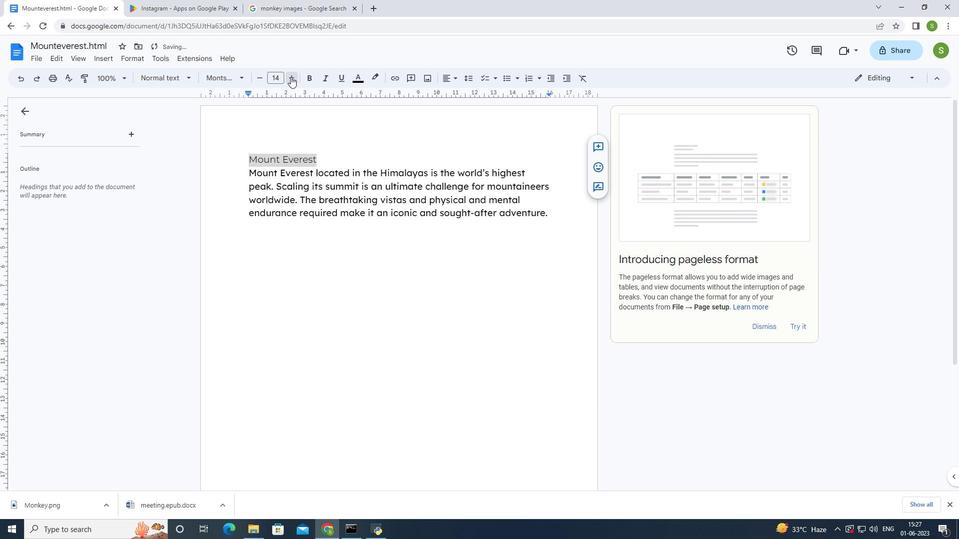 
Action: Mouse pressed left at (290, 76)
Screenshot: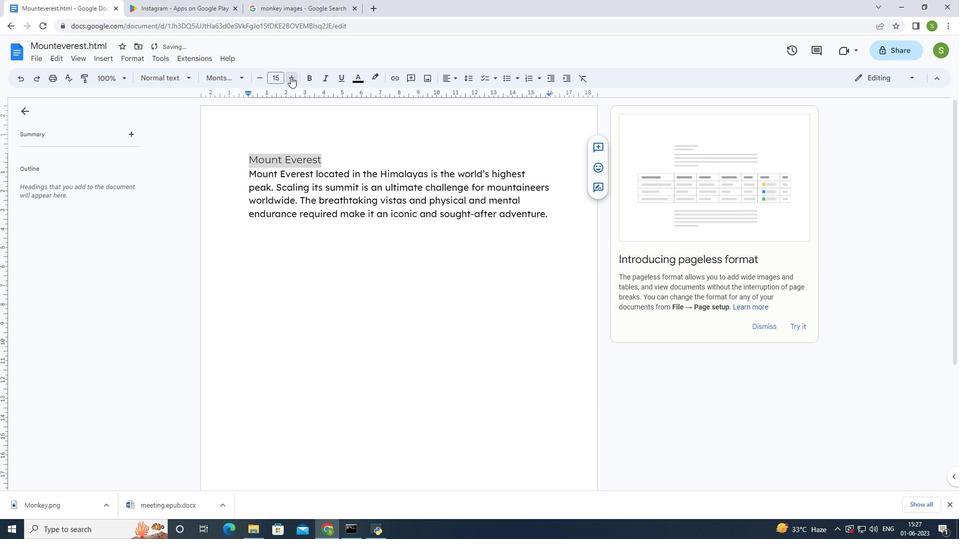 
Action: Mouse moved to (291, 78)
Screenshot: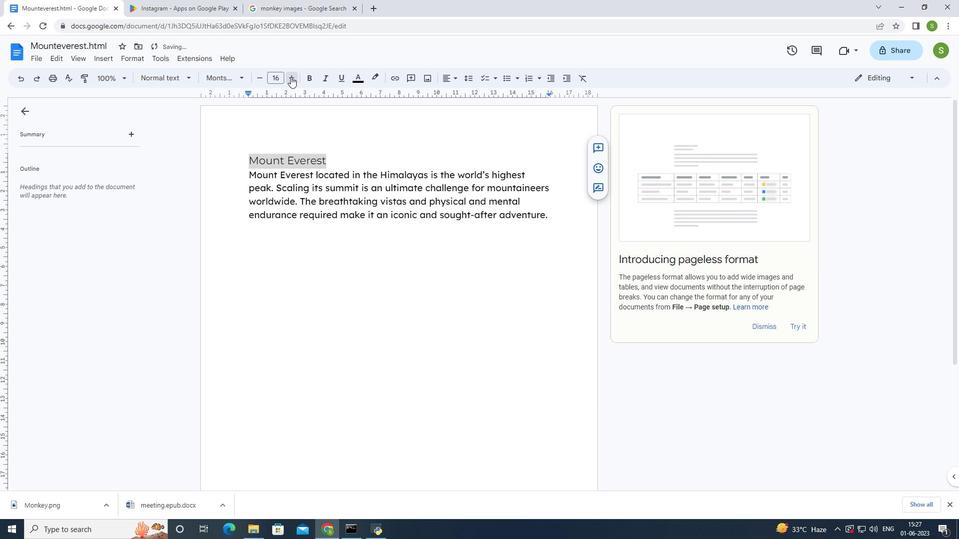 
Action: Mouse pressed left at (291, 77)
Screenshot: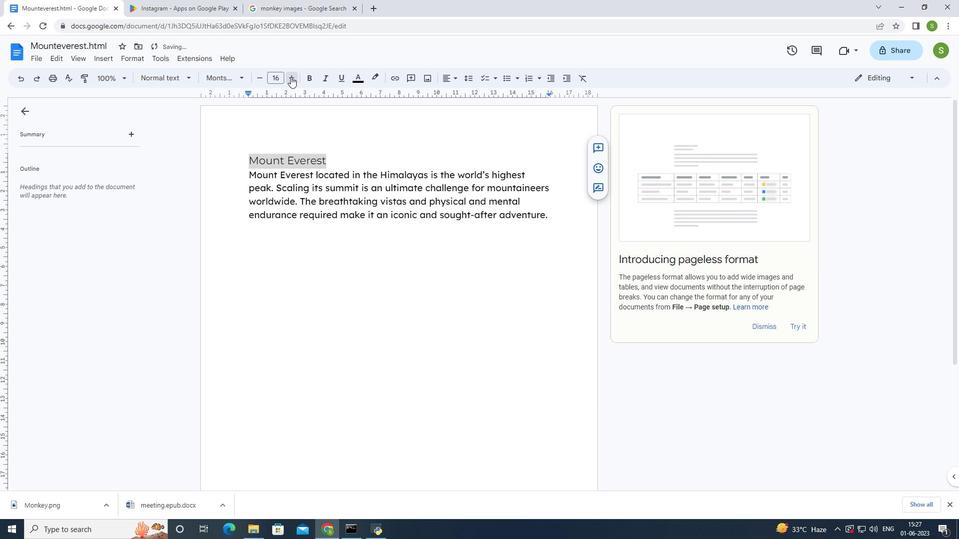 
Action: Mouse pressed left at (291, 78)
Screenshot: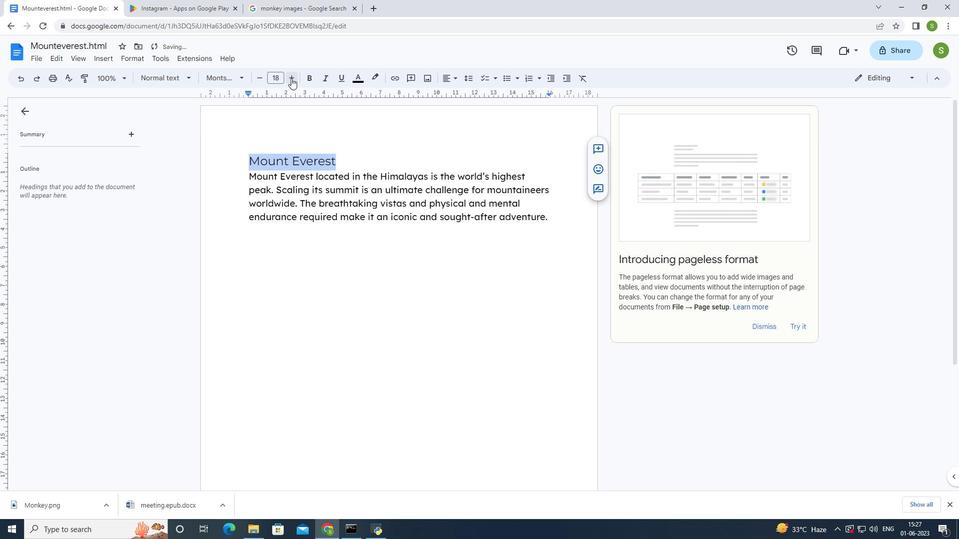 
Action: Mouse pressed left at (291, 78)
Screenshot: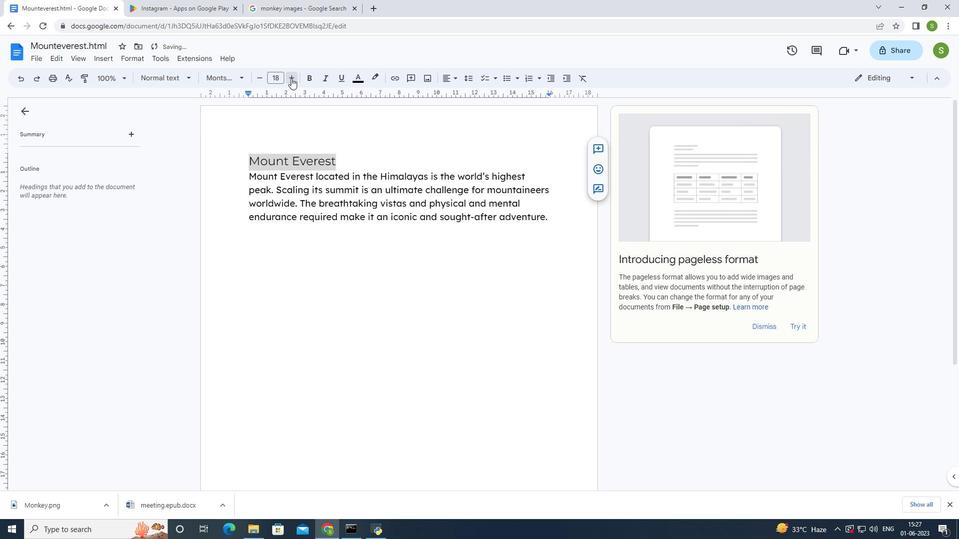 
Action: Mouse pressed left at (291, 78)
Screenshot: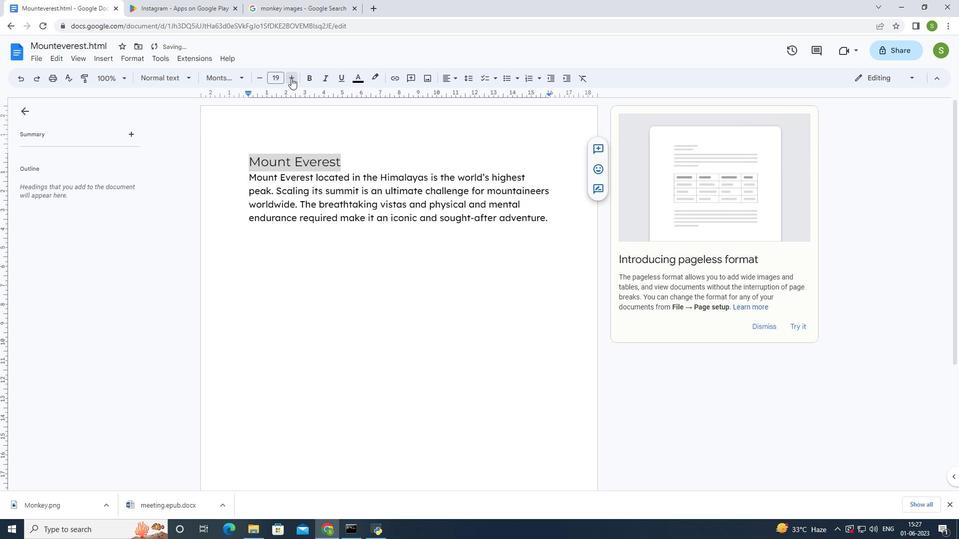 
Action: Mouse pressed left at (291, 78)
Screenshot: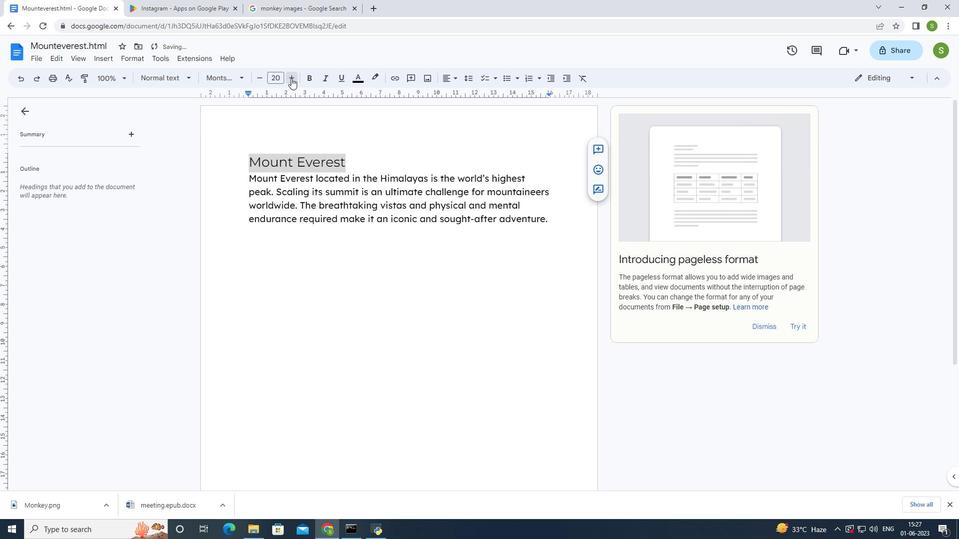 
Action: Mouse pressed left at (291, 78)
Screenshot: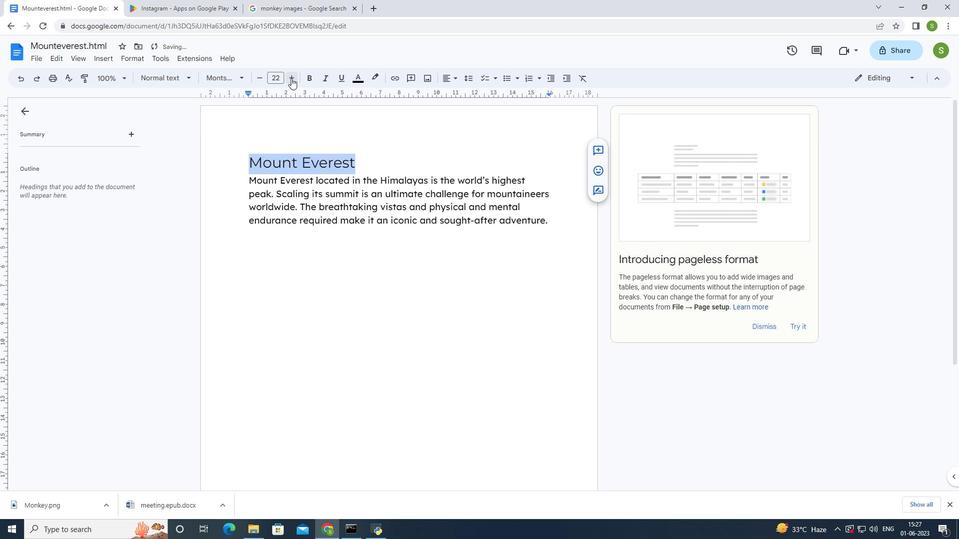 
Action: Mouse pressed left at (291, 78)
Screenshot: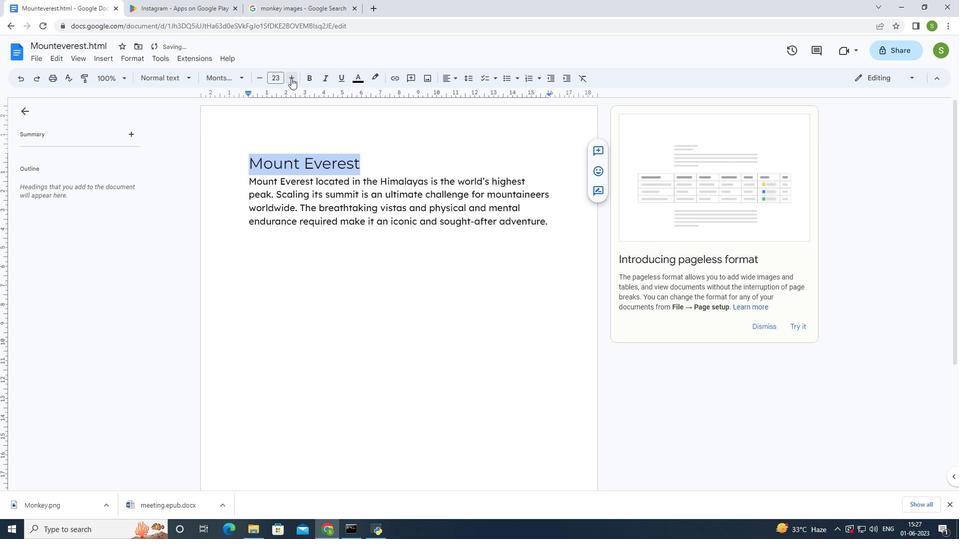 
Action: Mouse moved to (448, 78)
Screenshot: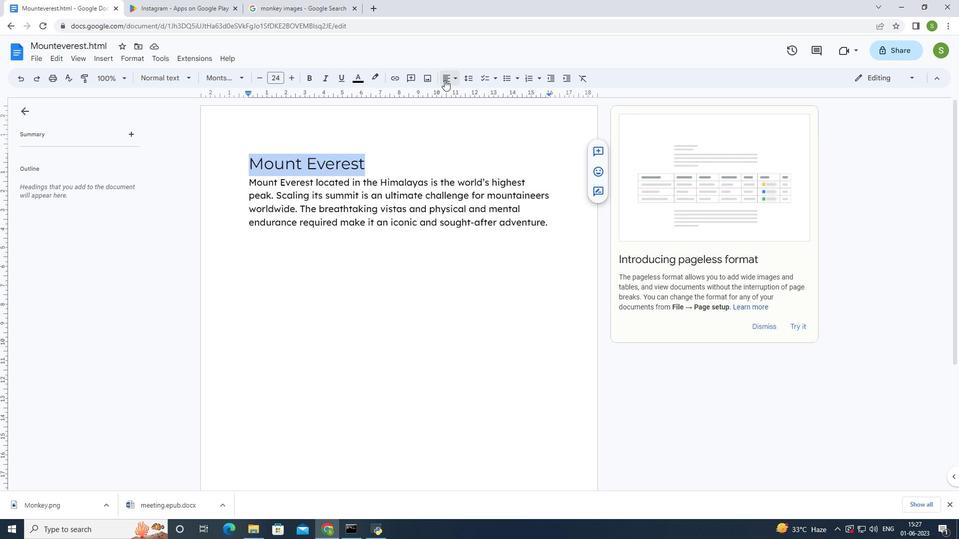 
Action: Mouse pressed left at (448, 78)
Screenshot: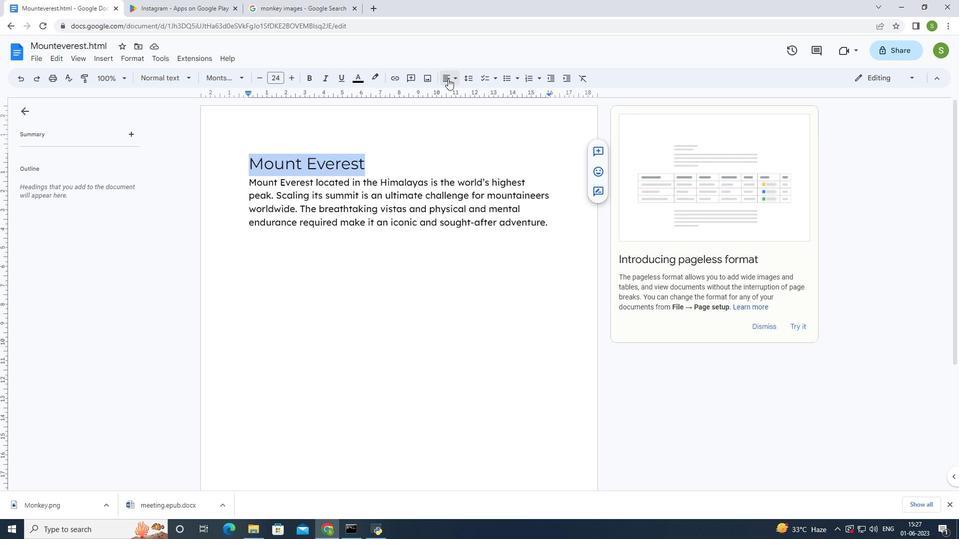
Action: Mouse moved to (460, 90)
Screenshot: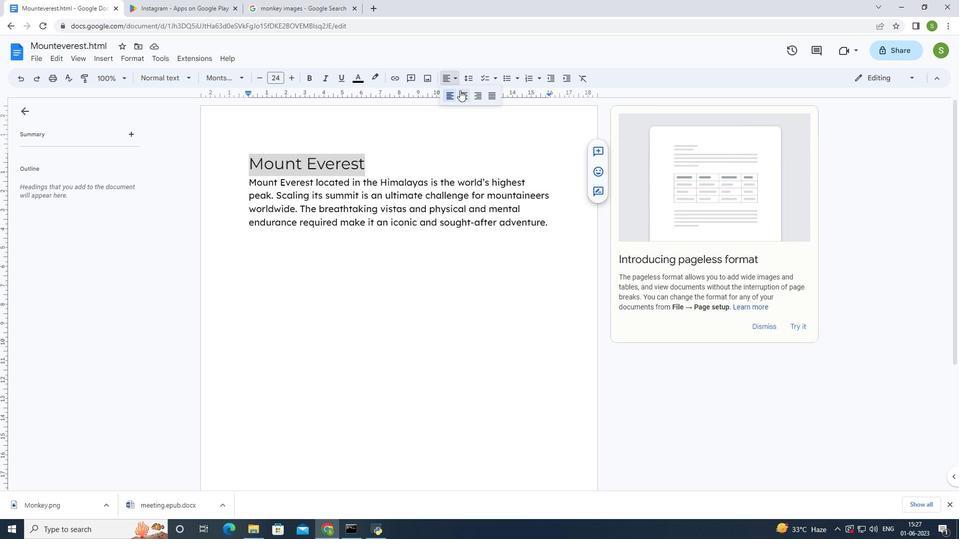 
Action: Mouse pressed left at (460, 90)
Screenshot: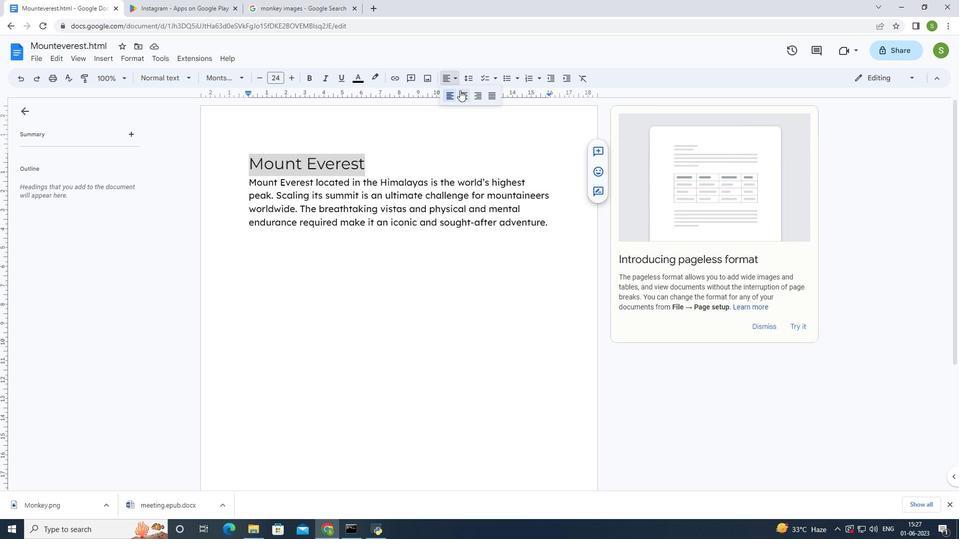 
Action: Mouse moved to (244, 177)
Screenshot: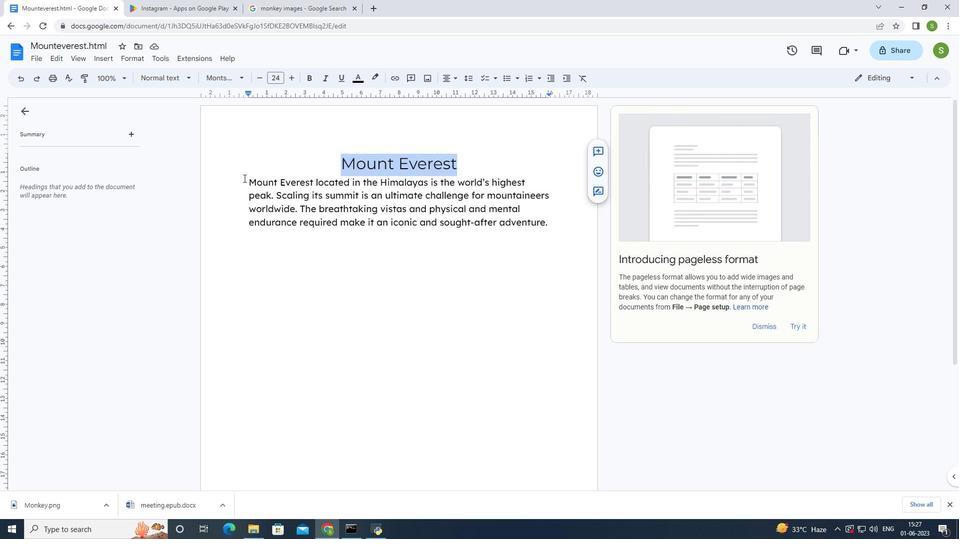
Action: Mouse pressed left at (244, 177)
Screenshot: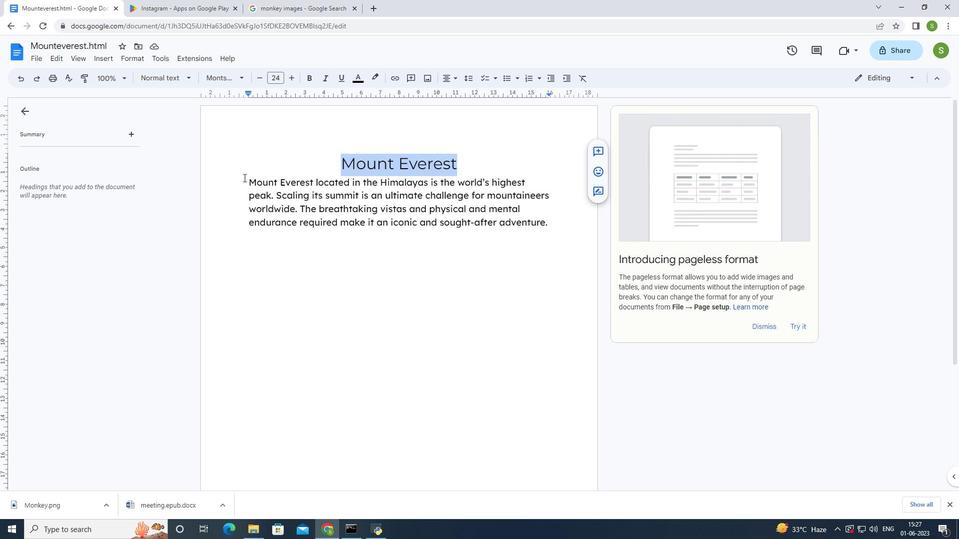 
Action: Mouse moved to (451, 80)
Screenshot: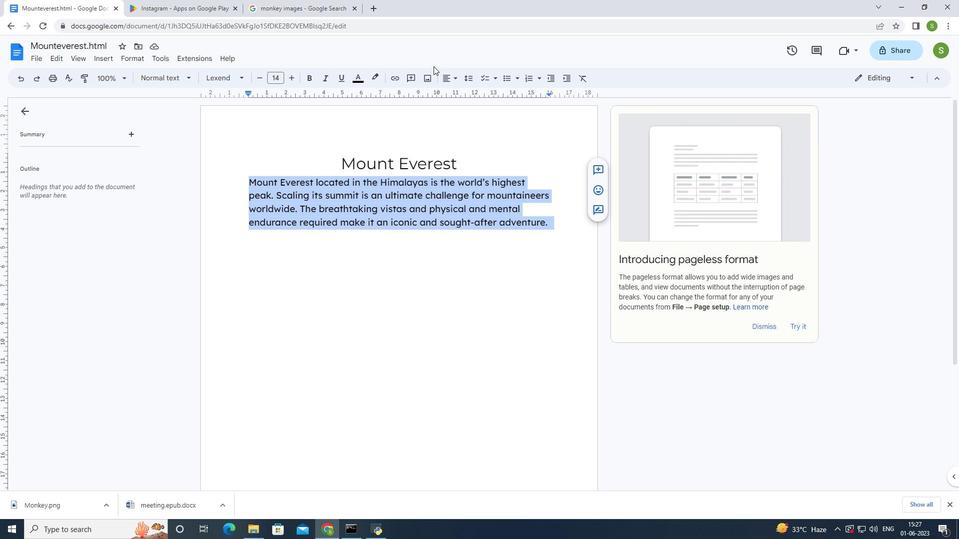 
Action: Mouse pressed left at (451, 80)
Screenshot: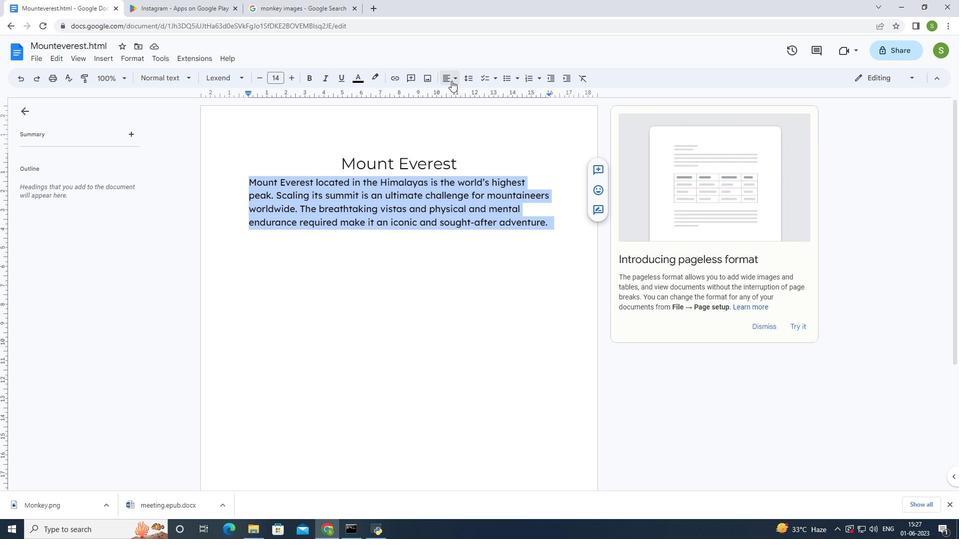 
Action: Mouse moved to (456, 97)
Screenshot: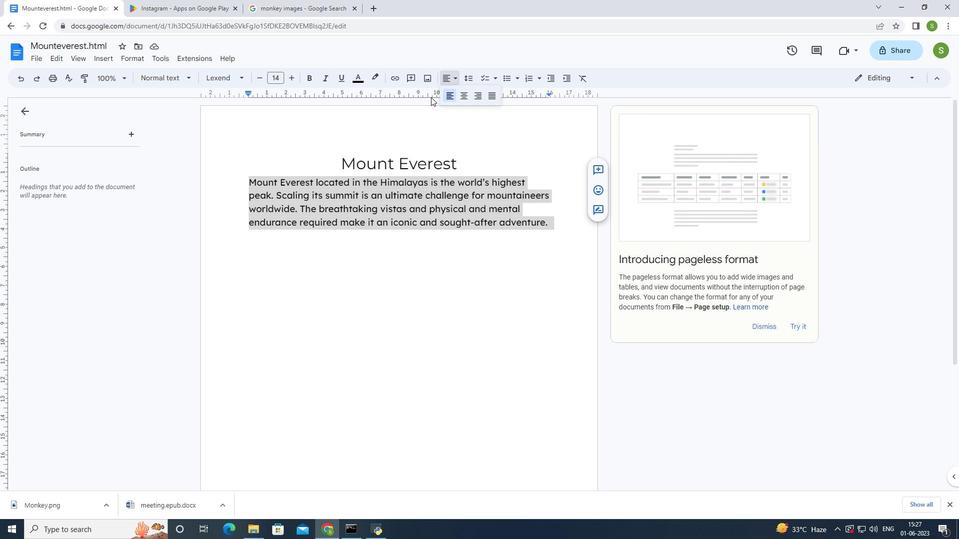 
Action: Mouse pressed left at (456, 97)
Screenshot: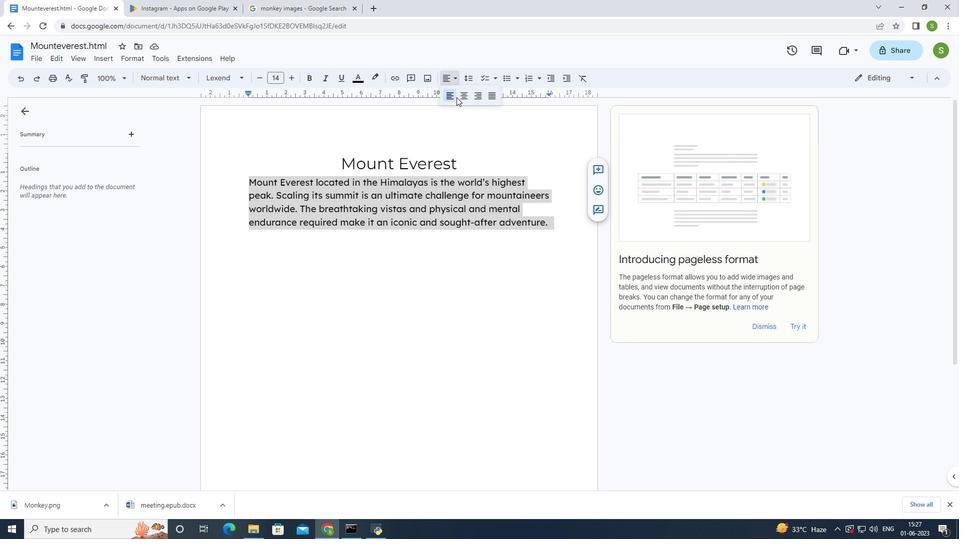 
Action: Mouse moved to (450, 98)
Screenshot: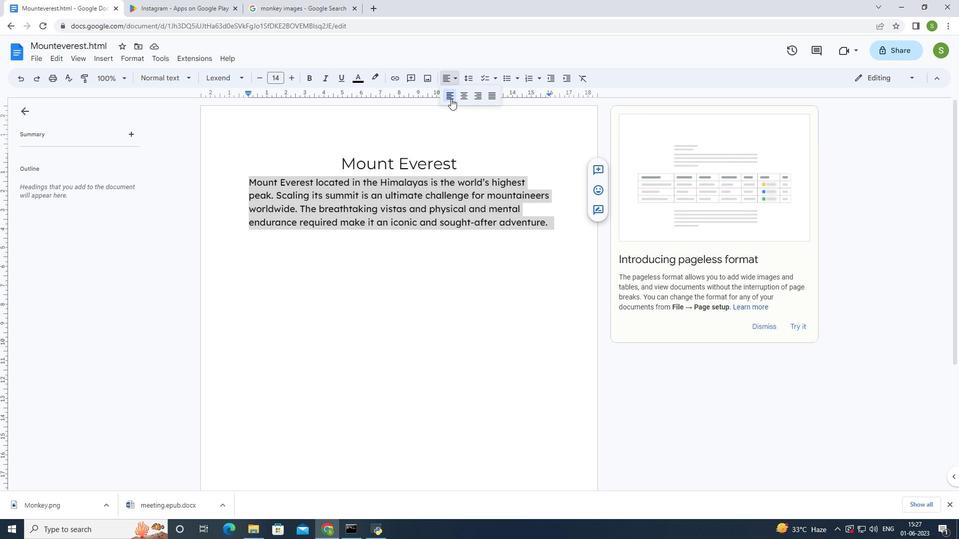
Action: Mouse pressed left at (450, 98)
Screenshot: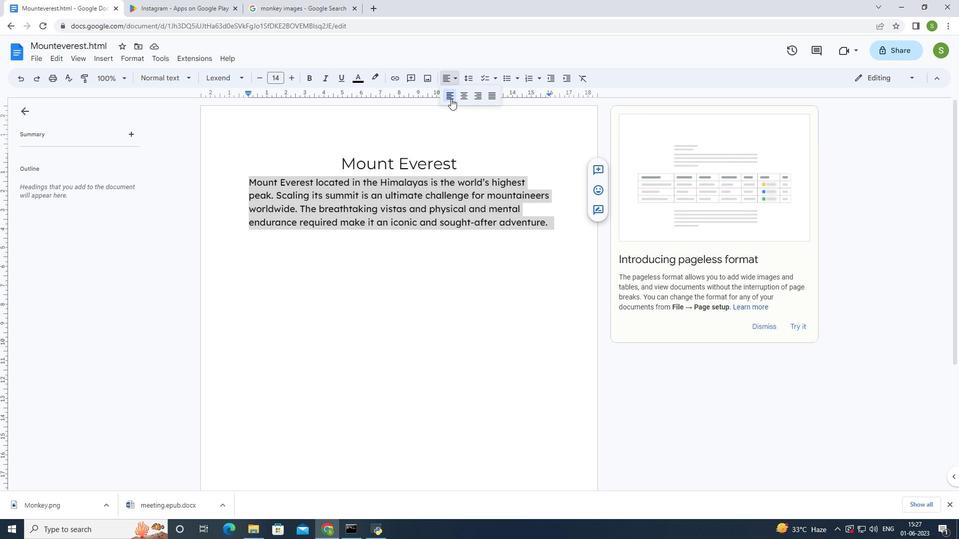 
Action: Mouse moved to (383, 299)
Screenshot: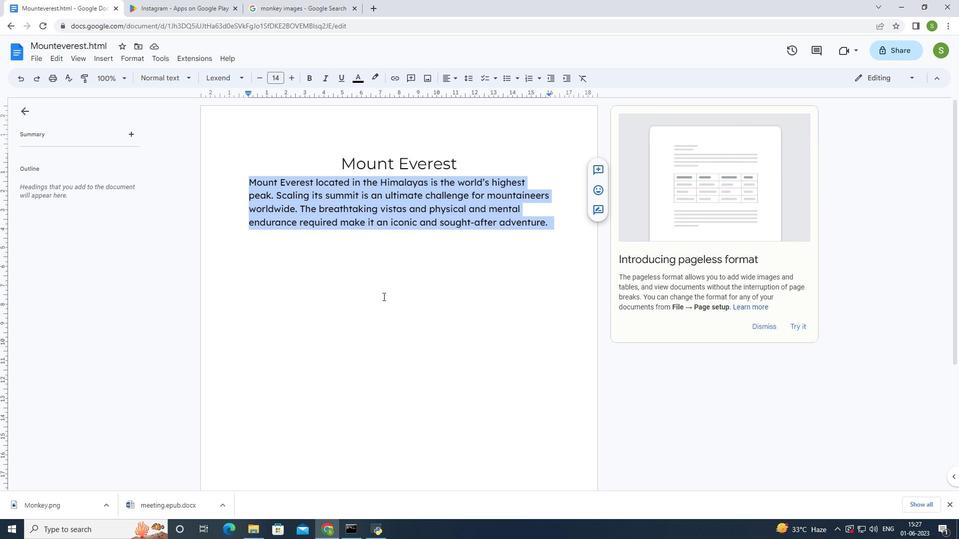 
Action: Mouse pressed left at (383, 299)
Screenshot: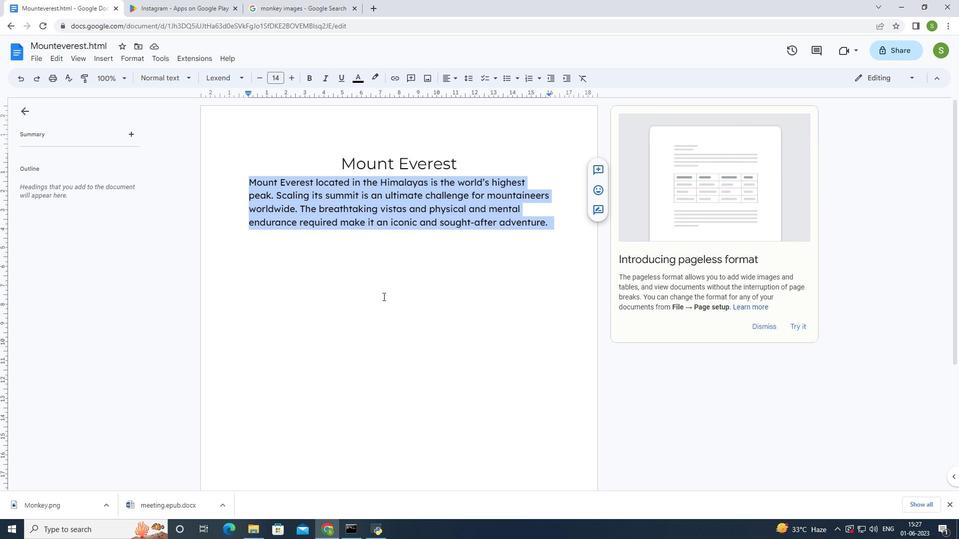 
Action: Mouse moved to (373, 279)
Screenshot: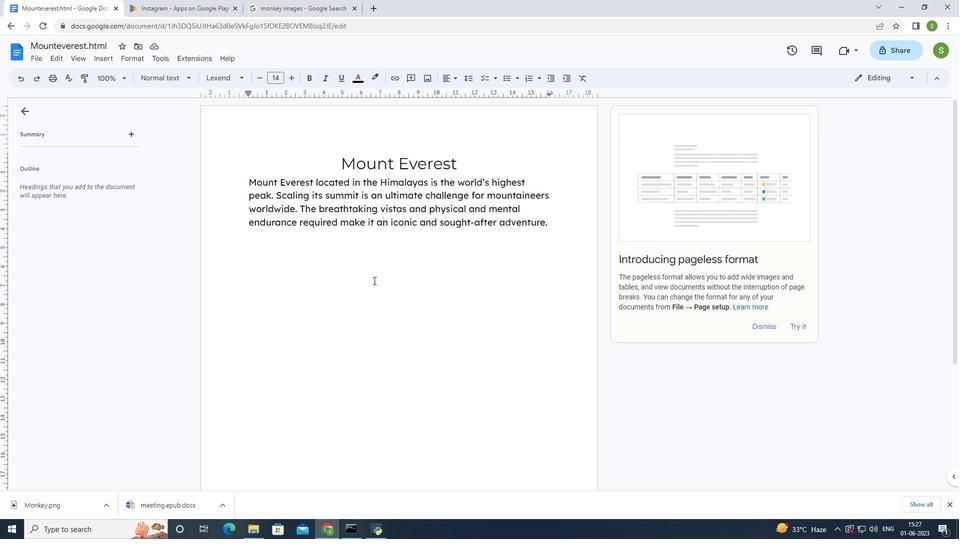 
